 Task: Create a due date automation trigger when advanced on, on the wednesday before a card is due add fields with custom field "Resume" set to a date less than 1 days ago at 11:00 AM.
Action: Mouse moved to (1262, 99)
Screenshot: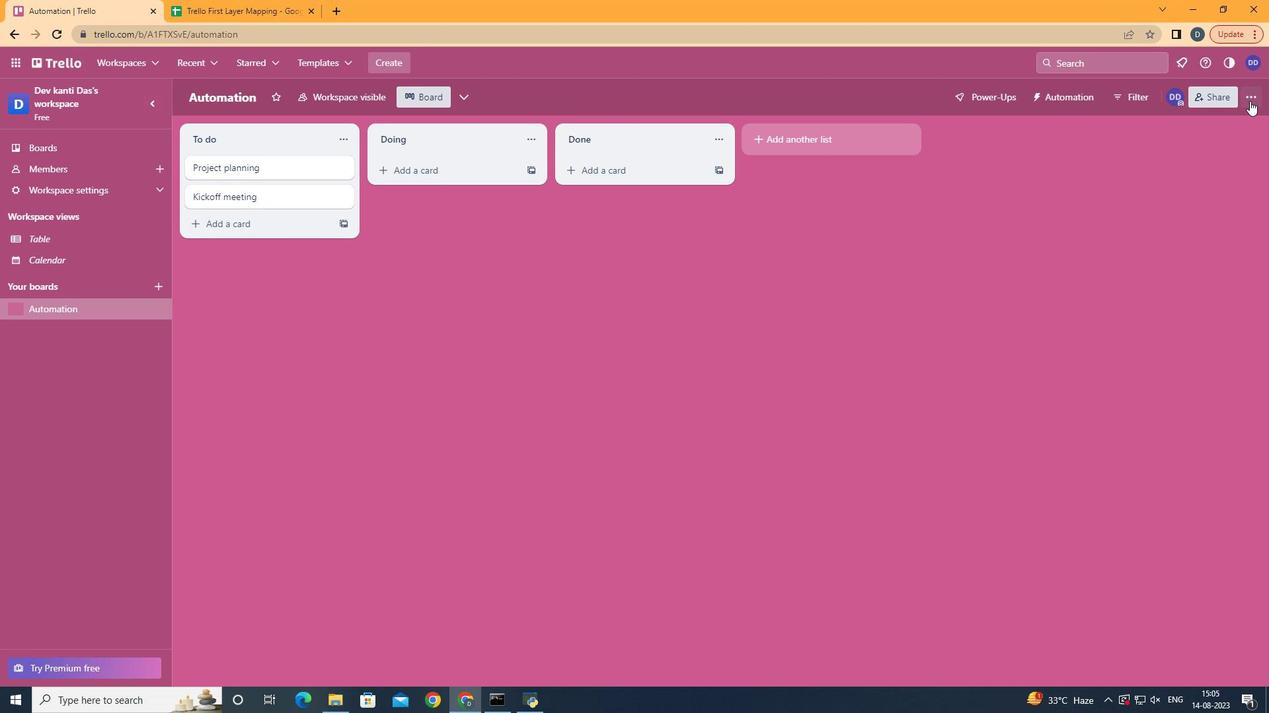 
Action: Mouse pressed left at (1262, 99)
Screenshot: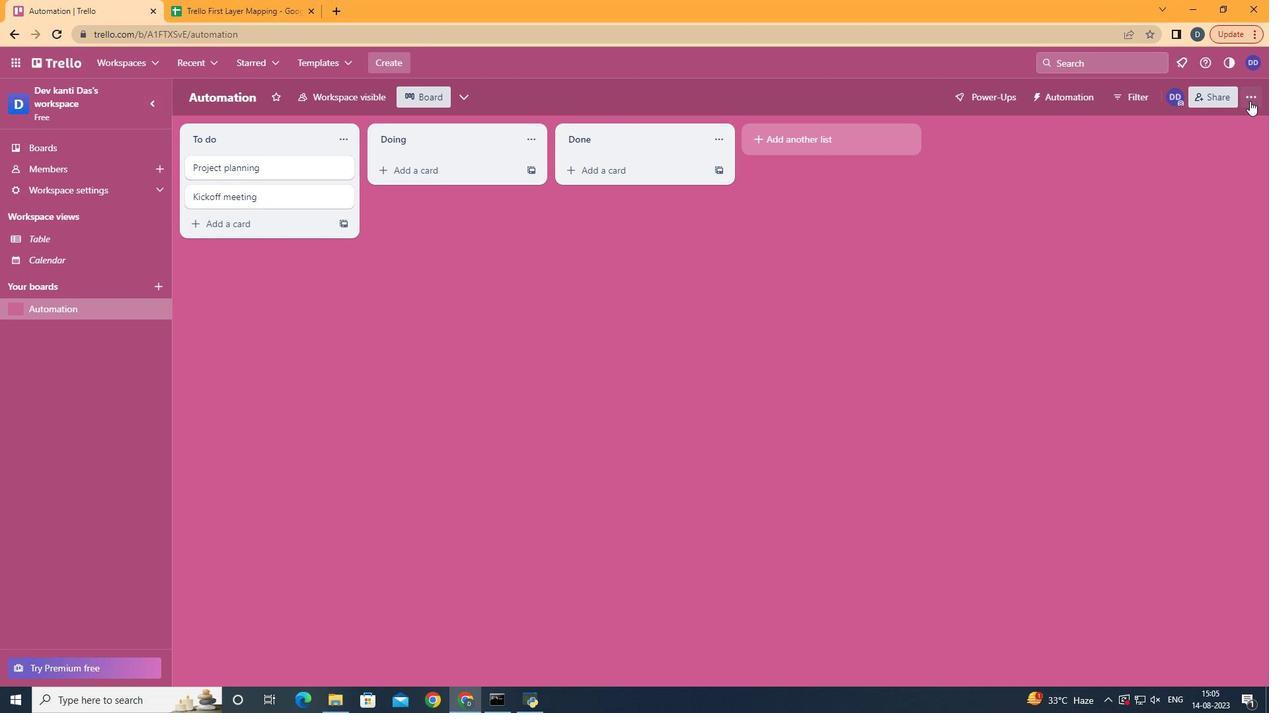 
Action: Mouse moved to (1250, 101)
Screenshot: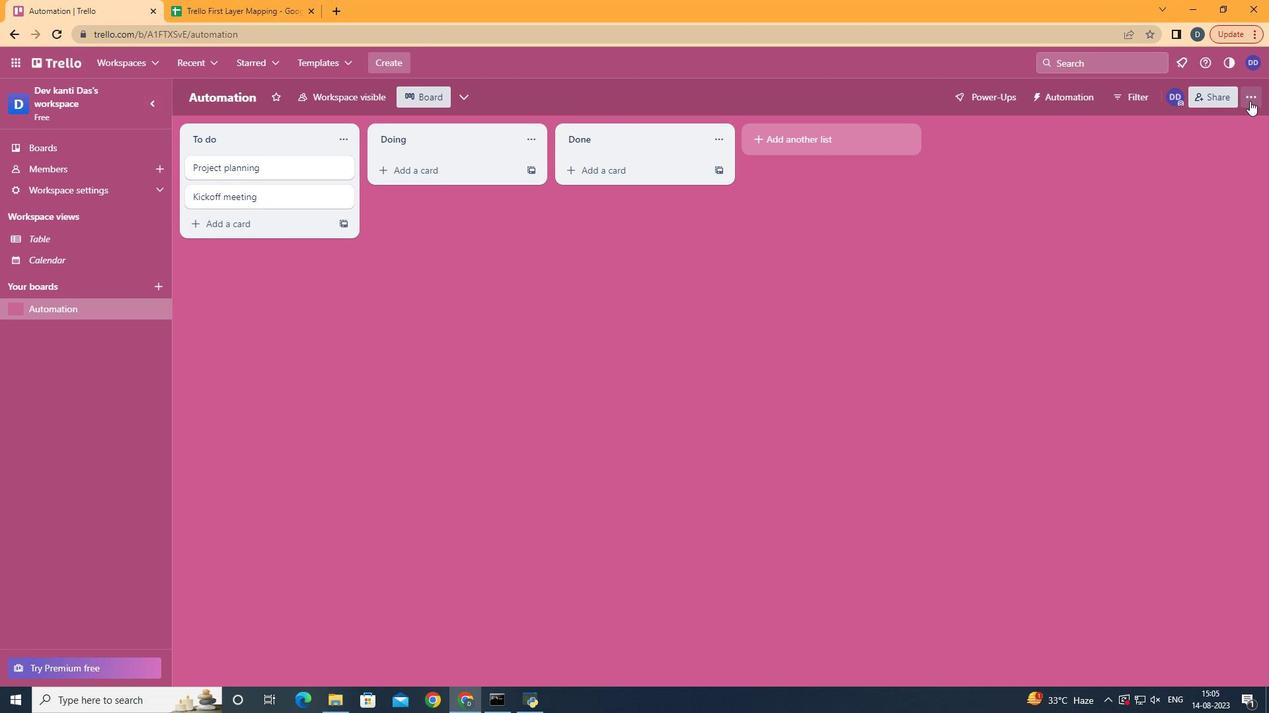 
Action: Mouse pressed left at (1250, 101)
Screenshot: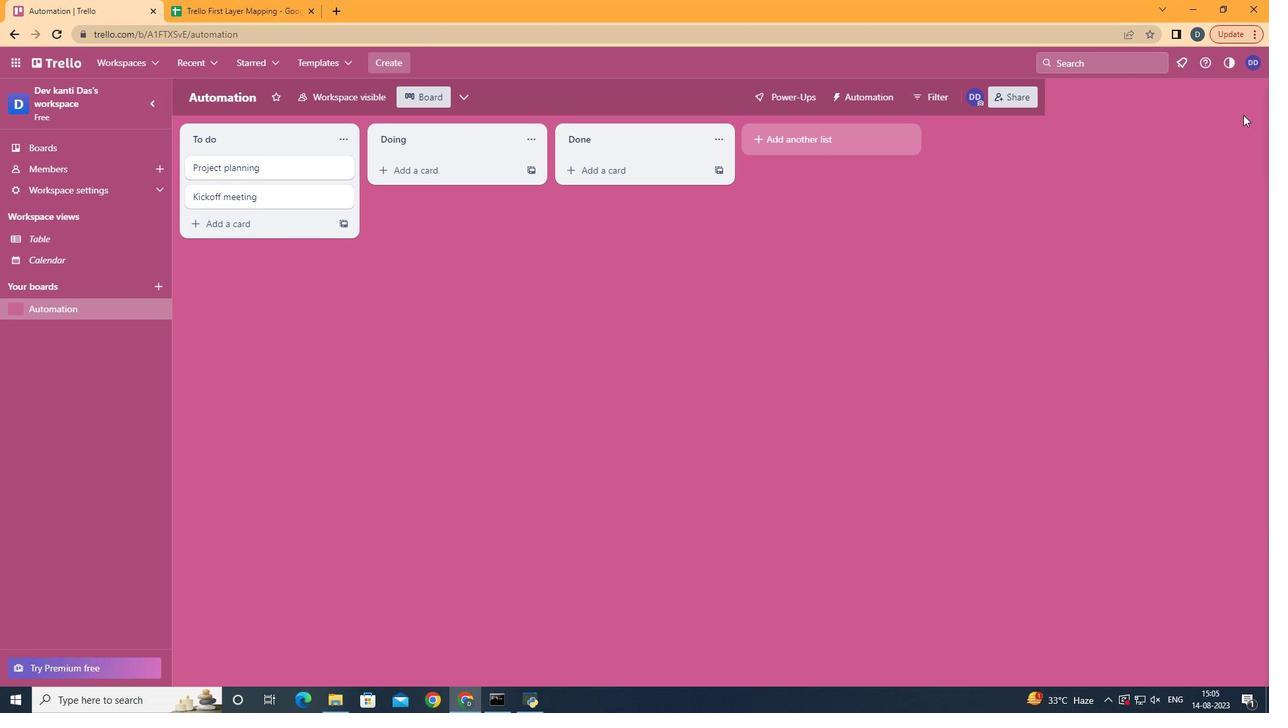 
Action: Mouse moved to (1158, 288)
Screenshot: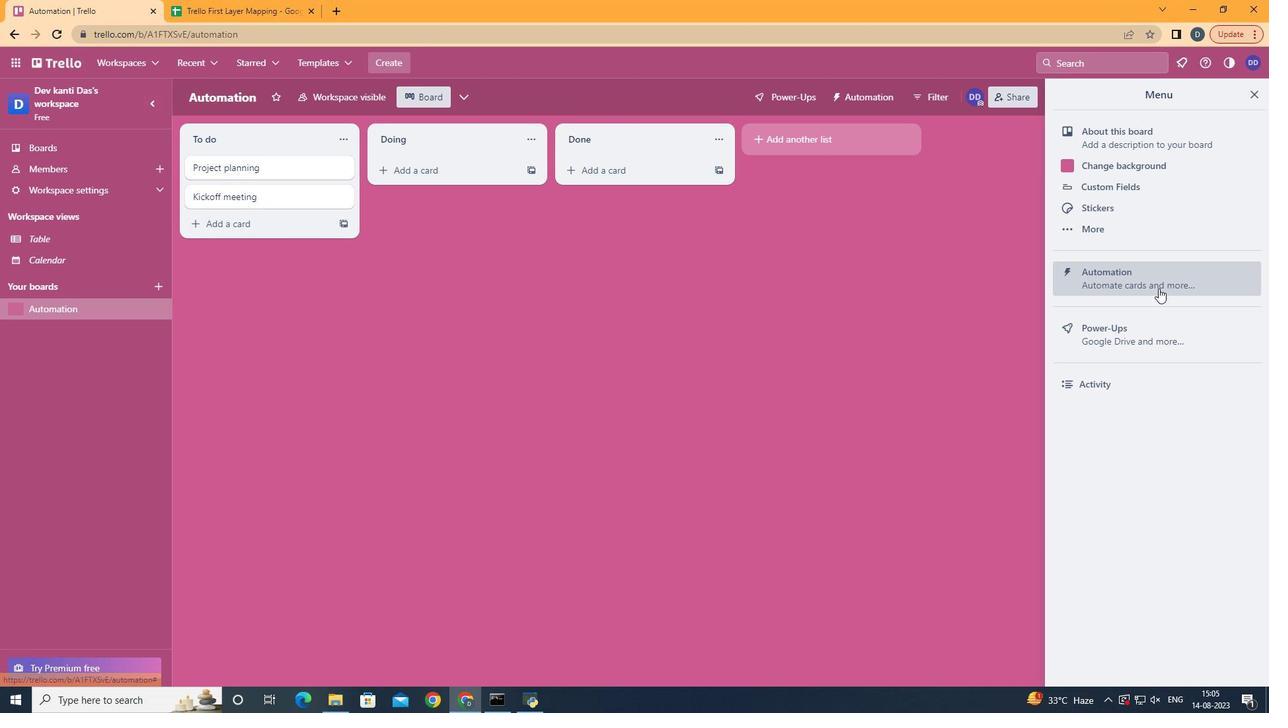 
Action: Mouse pressed left at (1158, 288)
Screenshot: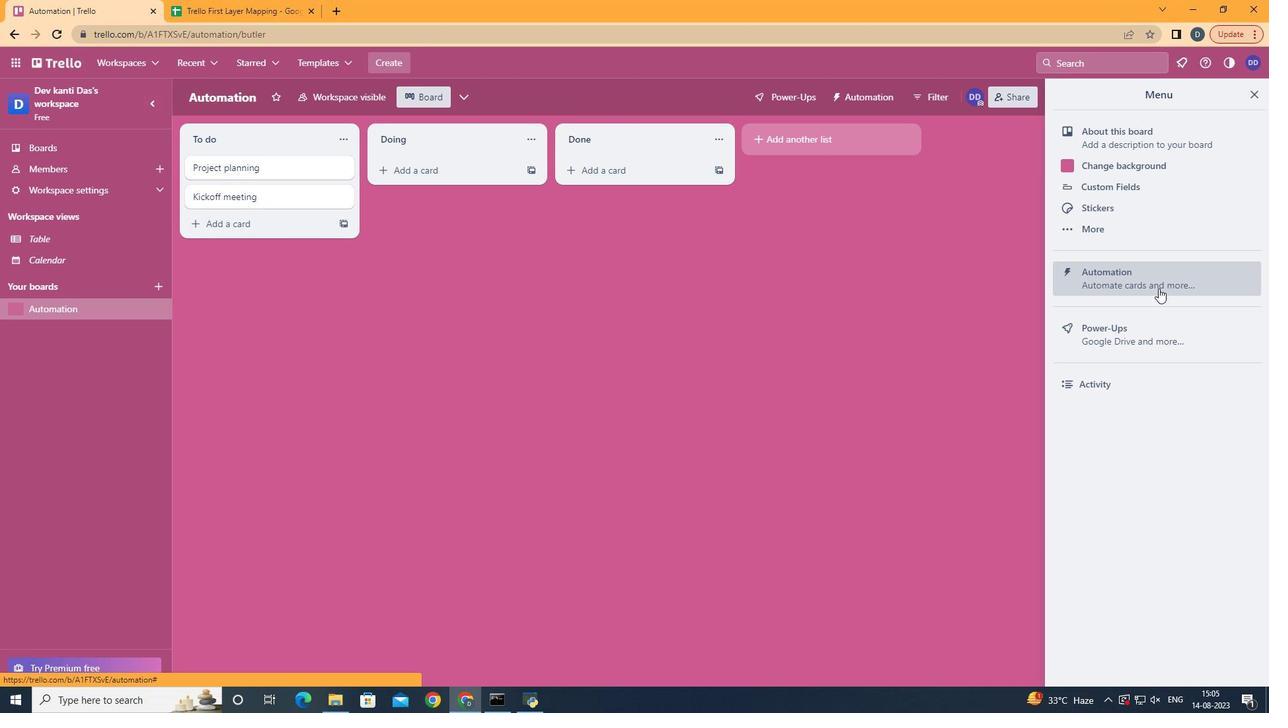 
Action: Mouse moved to (262, 263)
Screenshot: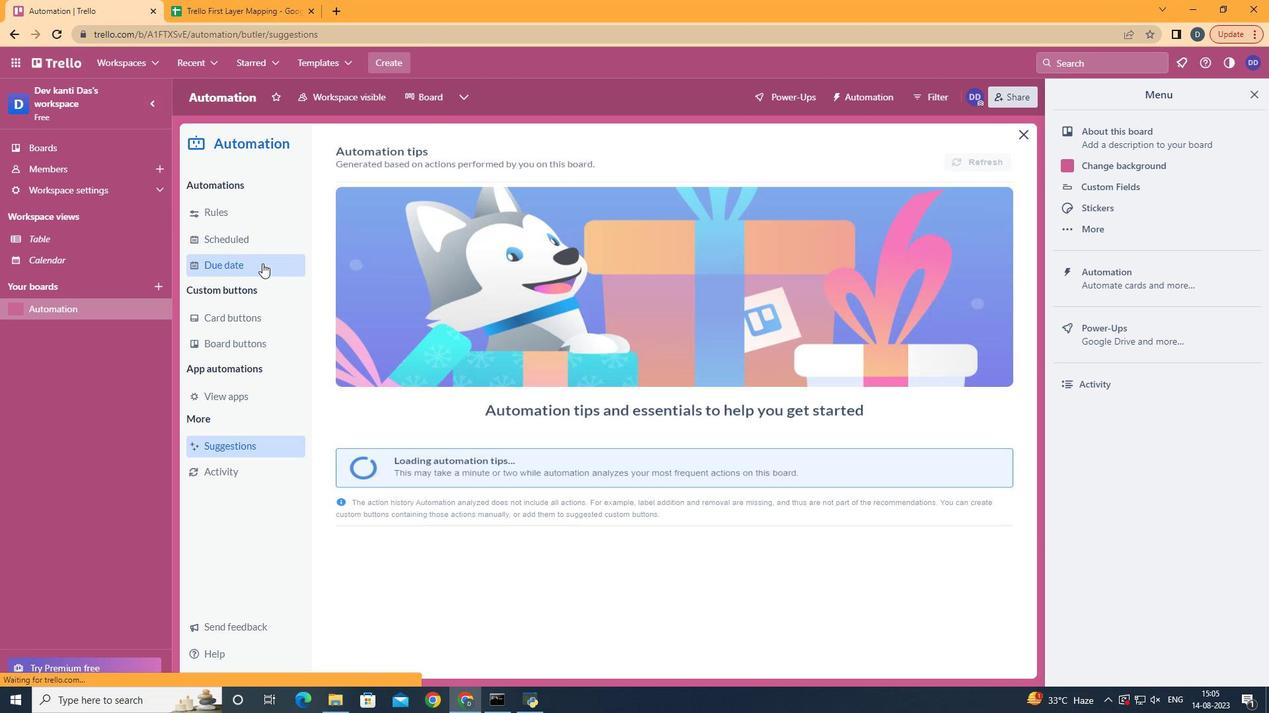 
Action: Mouse pressed left at (262, 263)
Screenshot: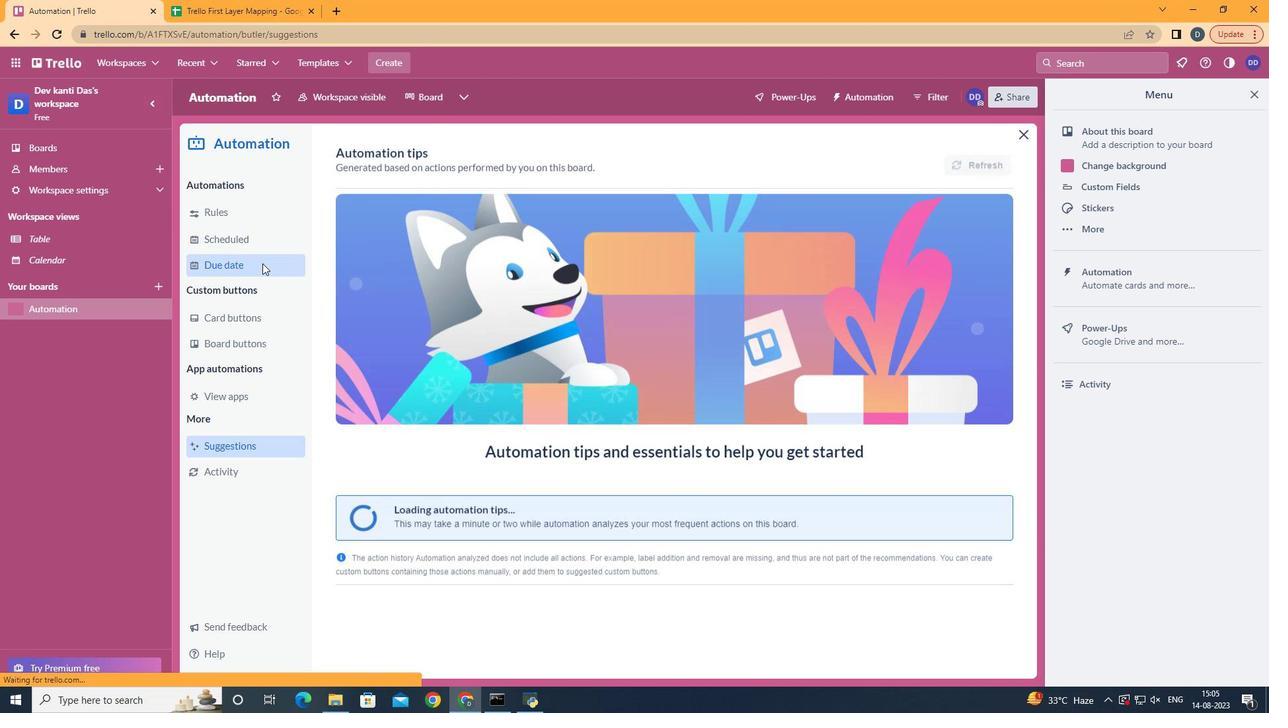 
Action: Mouse moved to (936, 164)
Screenshot: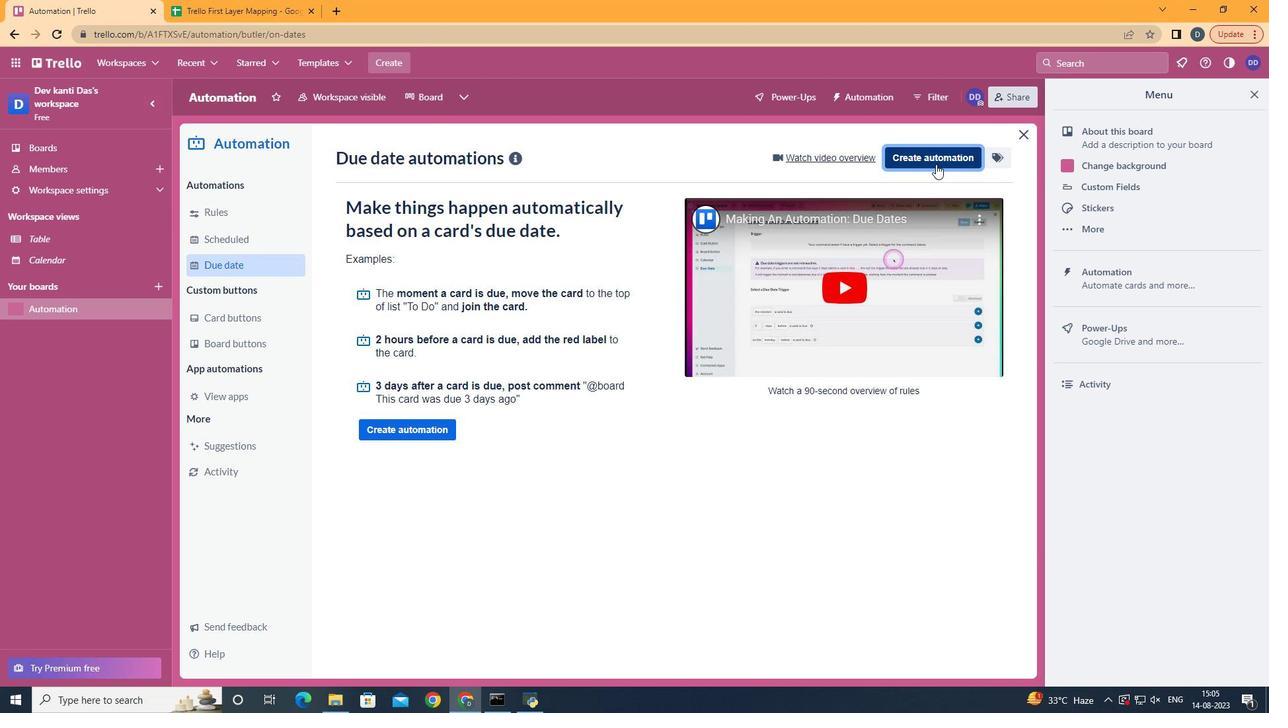 
Action: Mouse pressed left at (936, 164)
Screenshot: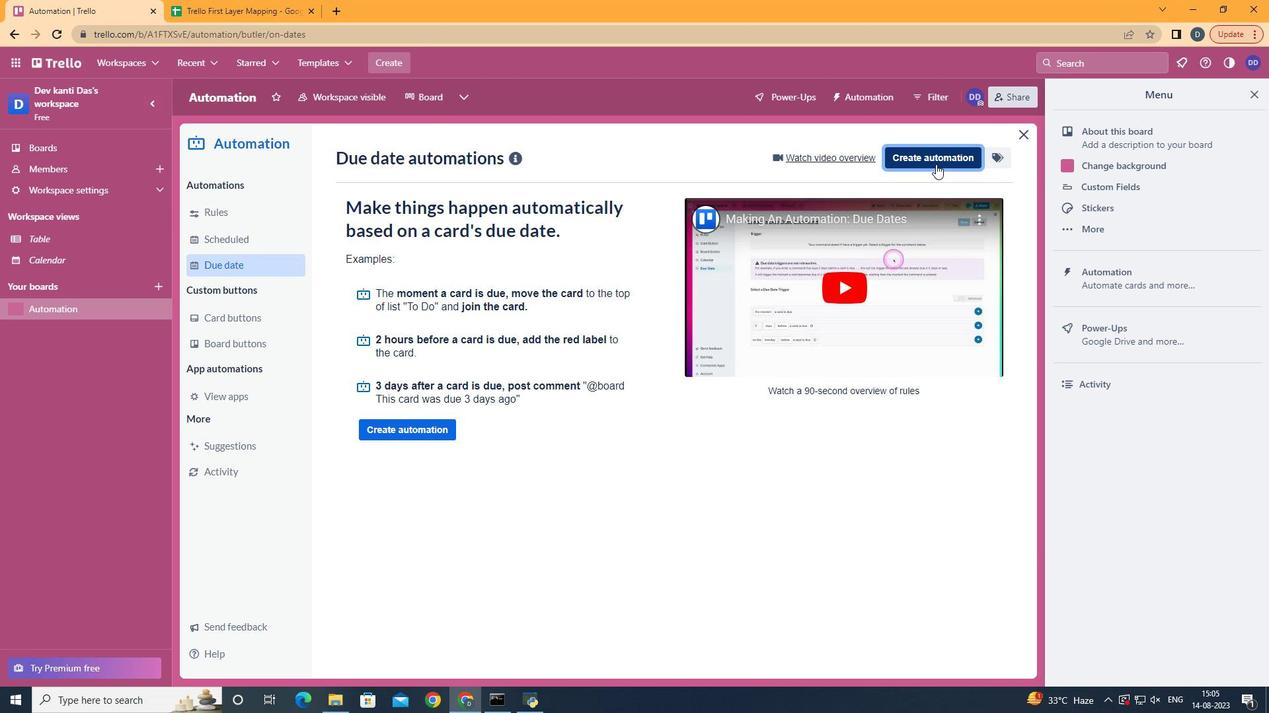 
Action: Mouse moved to (674, 282)
Screenshot: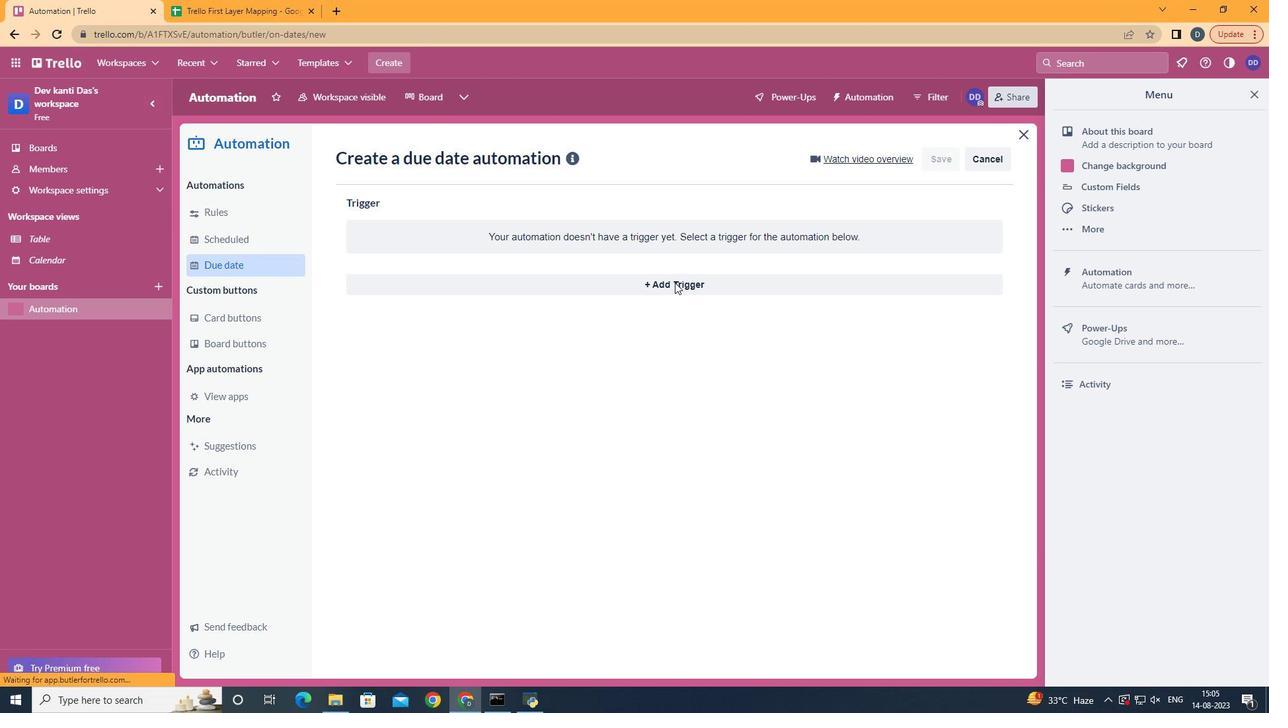 
Action: Mouse pressed left at (674, 282)
Screenshot: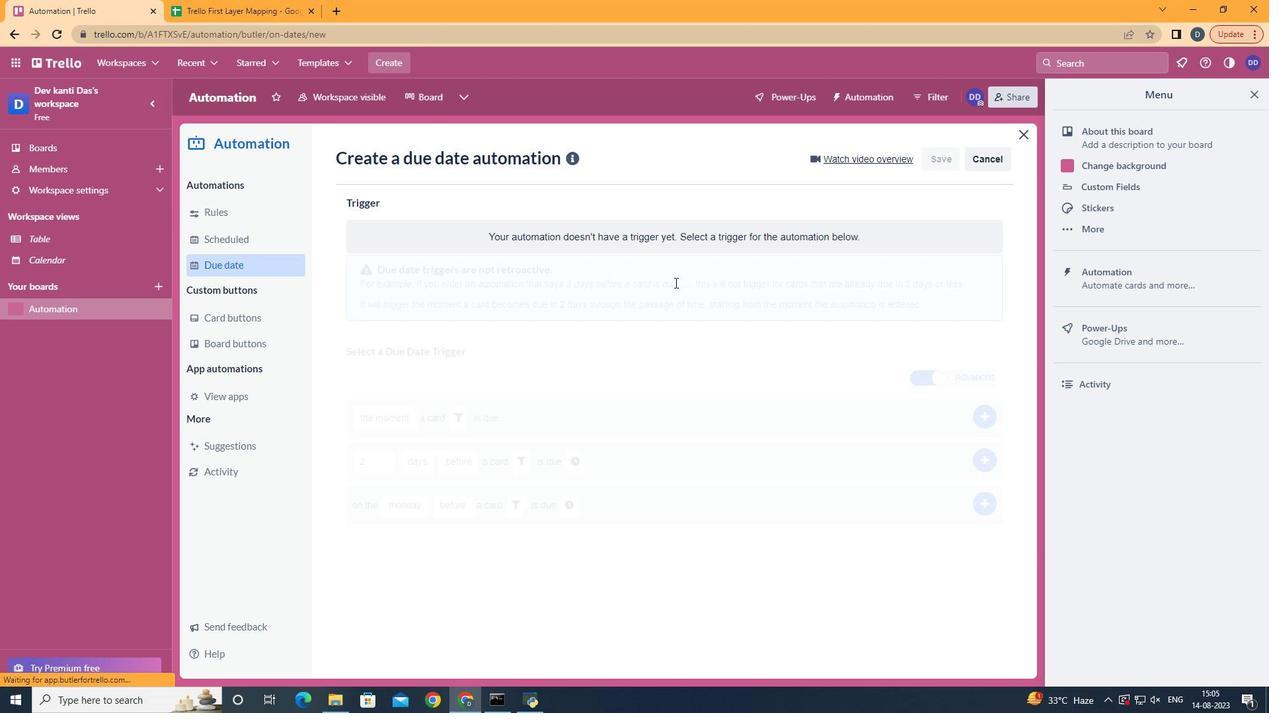 
Action: Mouse moved to (451, 395)
Screenshot: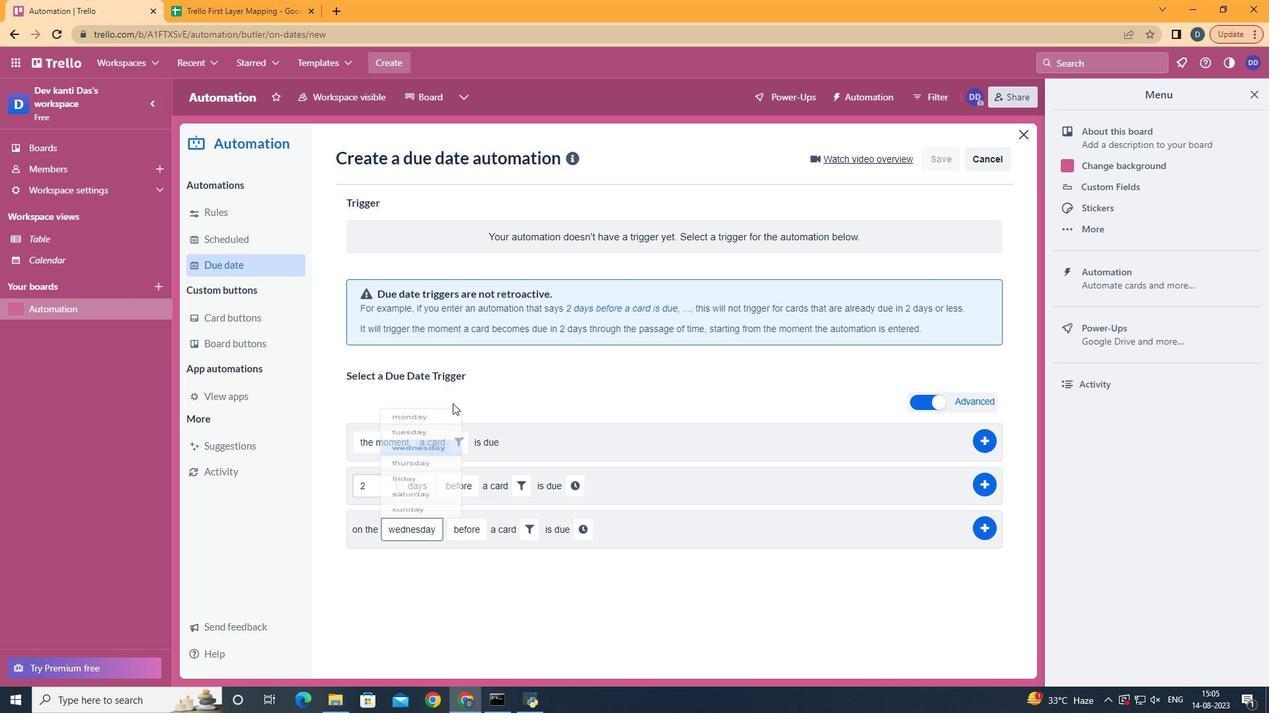 
Action: Mouse pressed left at (451, 395)
Screenshot: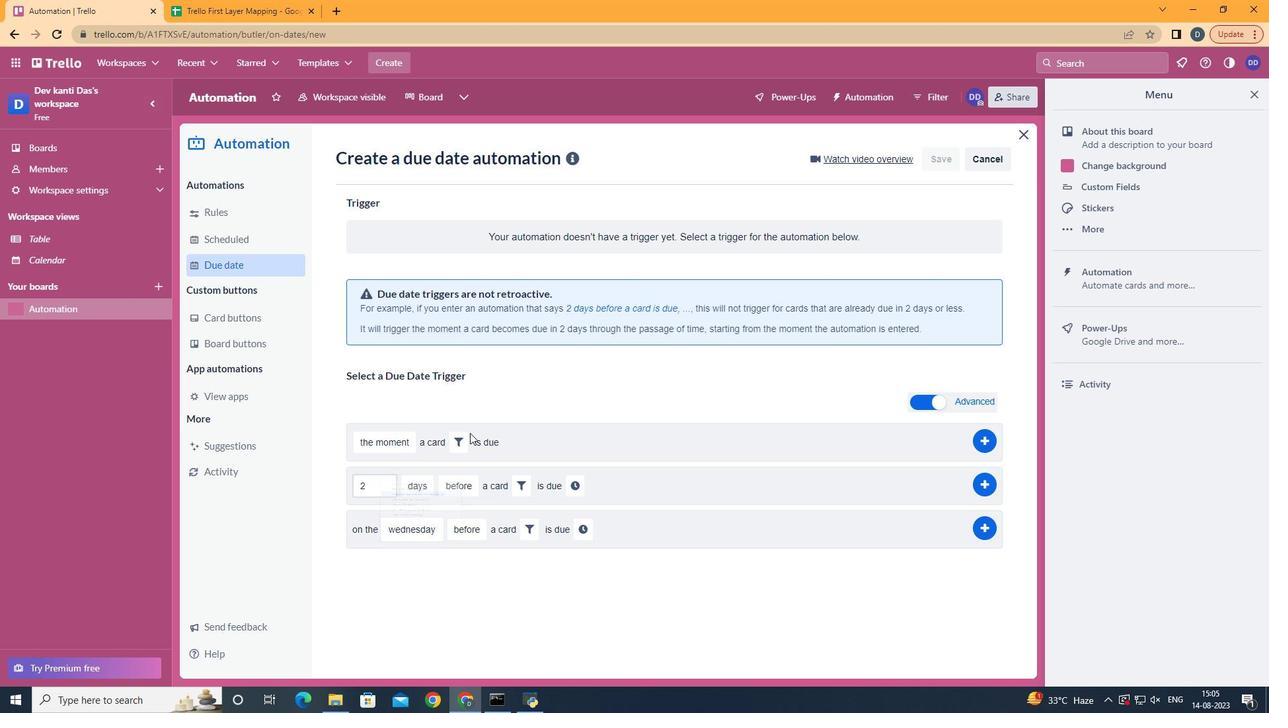 
Action: Mouse moved to (523, 524)
Screenshot: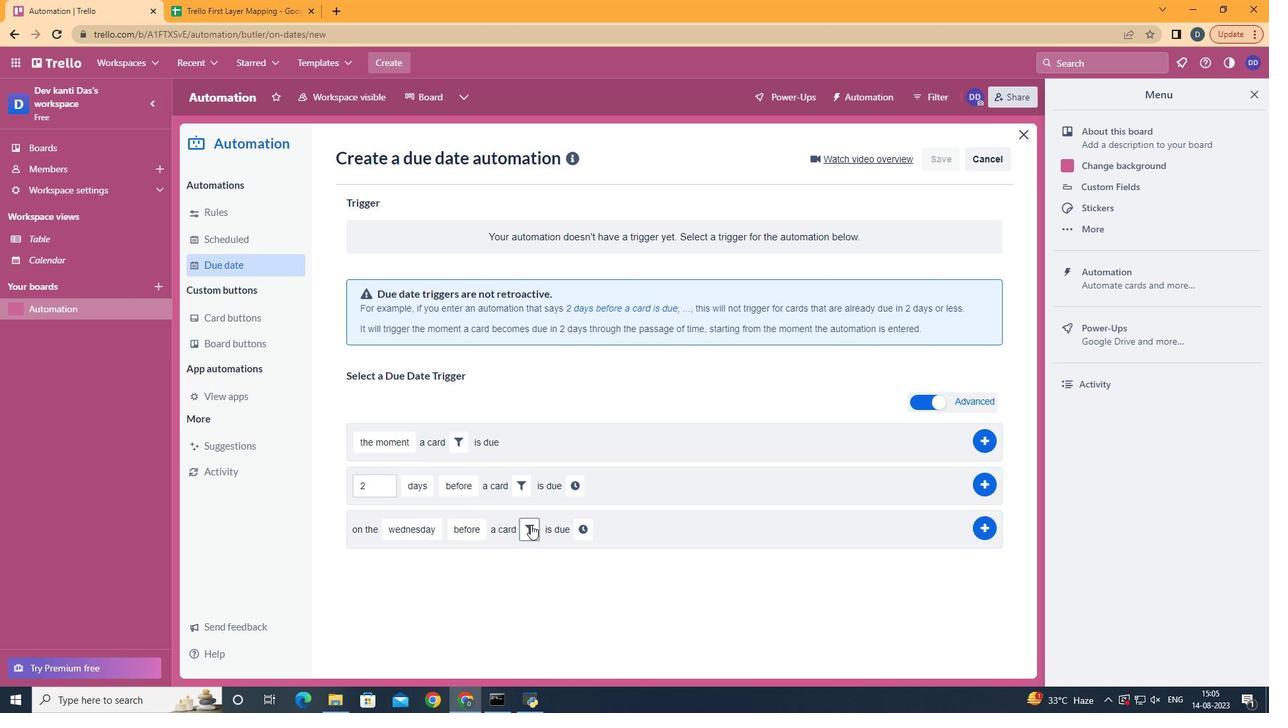 
Action: Mouse pressed left at (523, 524)
Screenshot: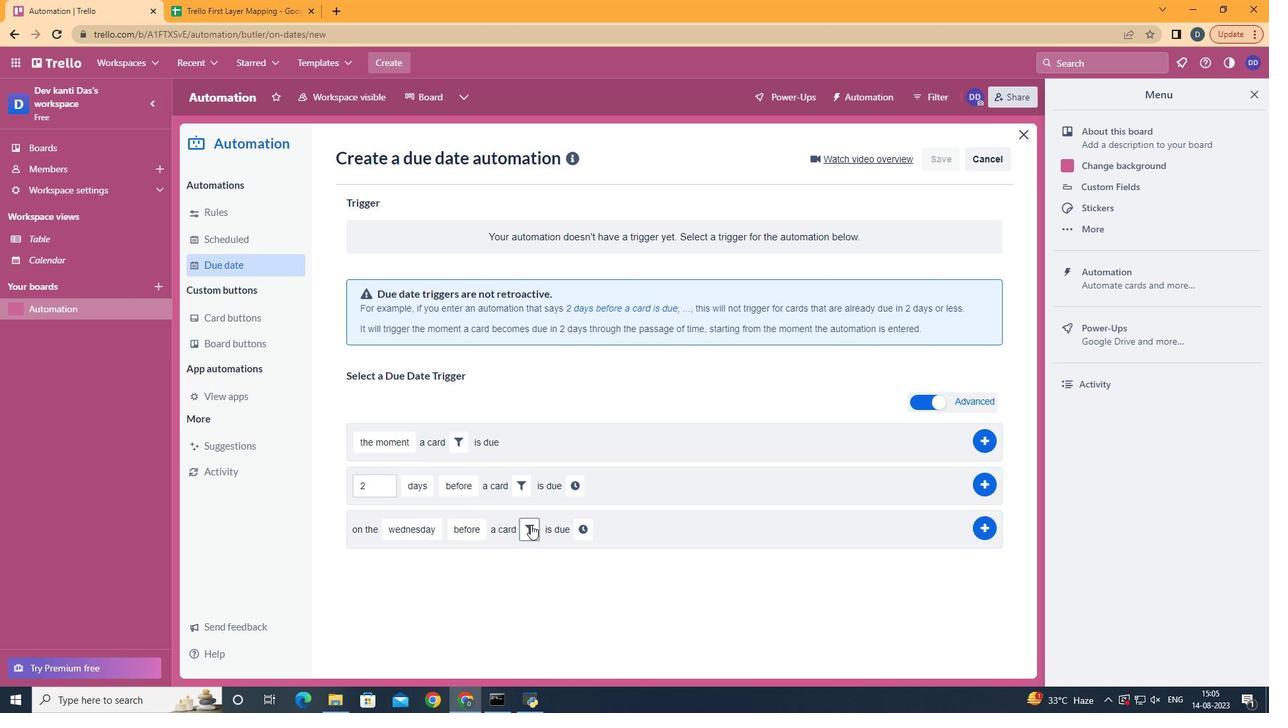 
Action: Mouse moved to (736, 575)
Screenshot: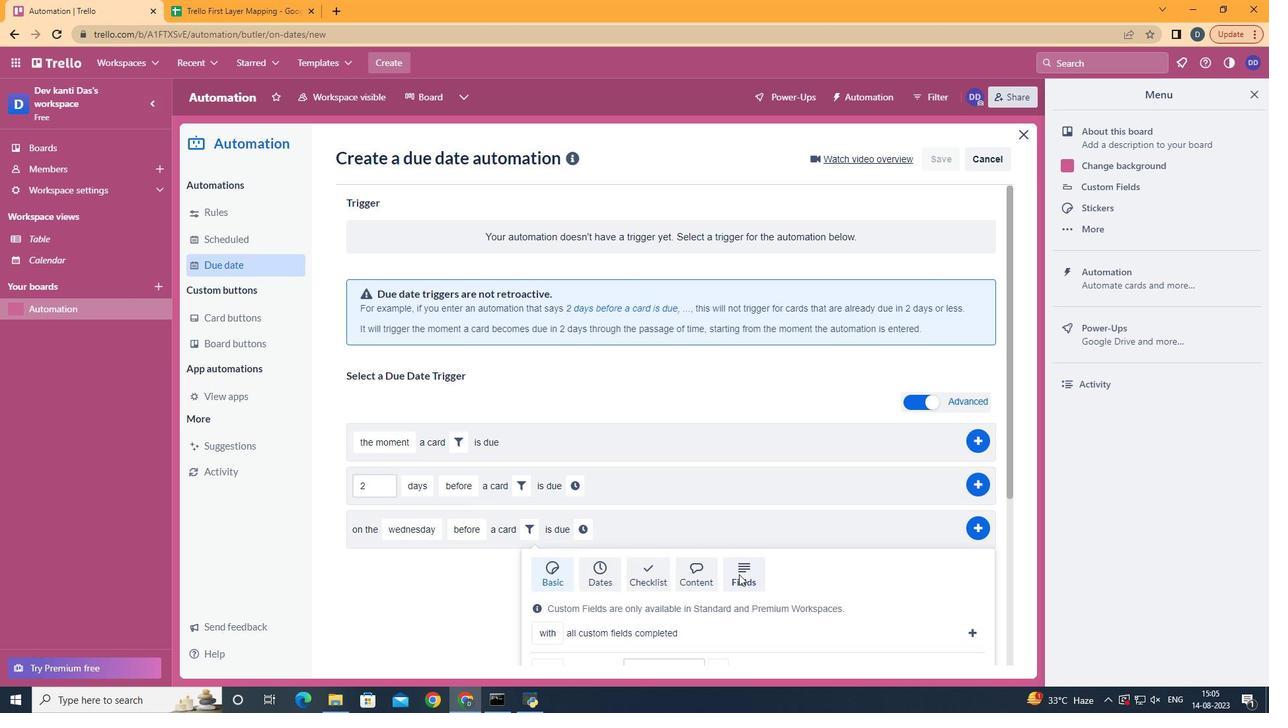
Action: Mouse pressed left at (736, 575)
Screenshot: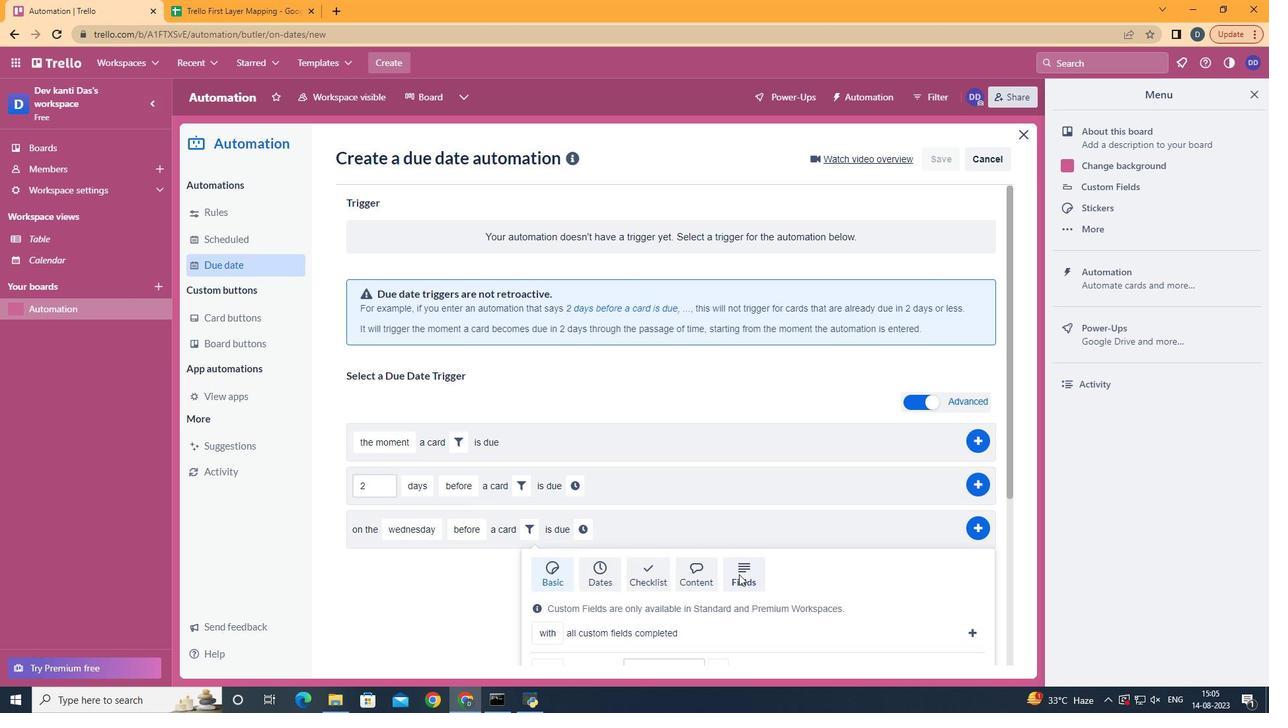 
Action: Mouse moved to (739, 575)
Screenshot: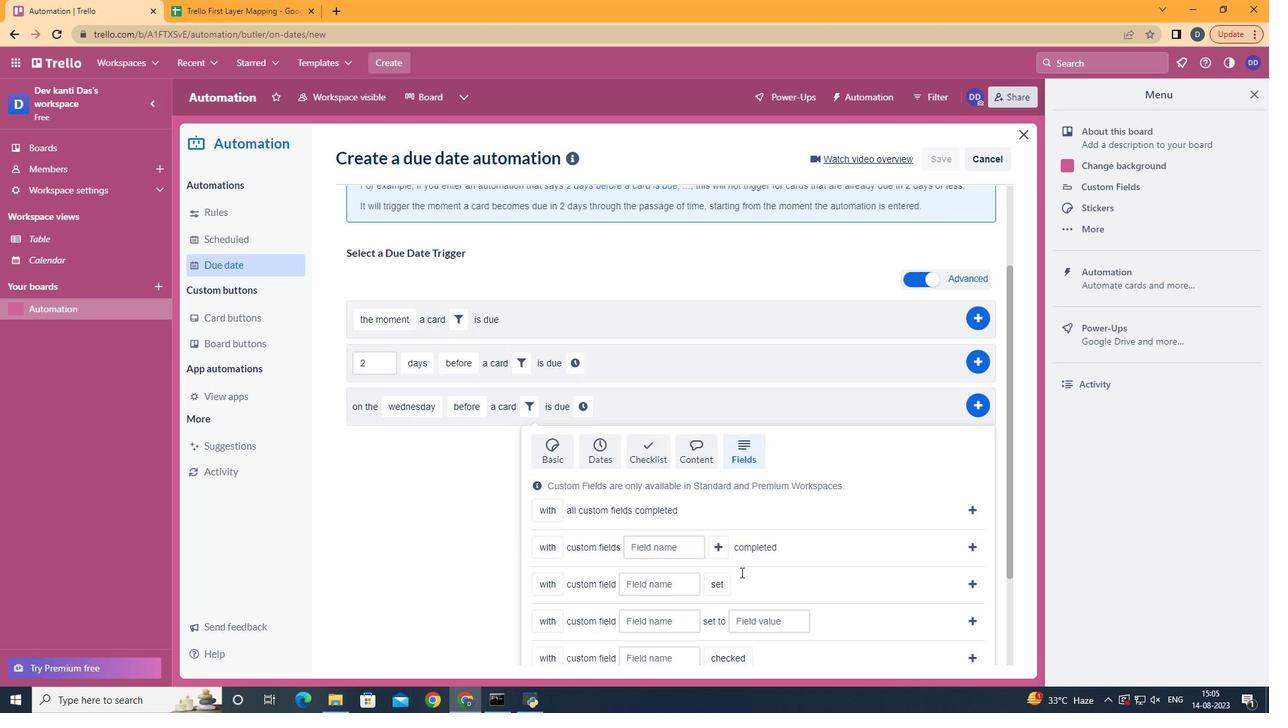 
Action: Mouse scrolled (739, 574) with delta (0, 0)
Screenshot: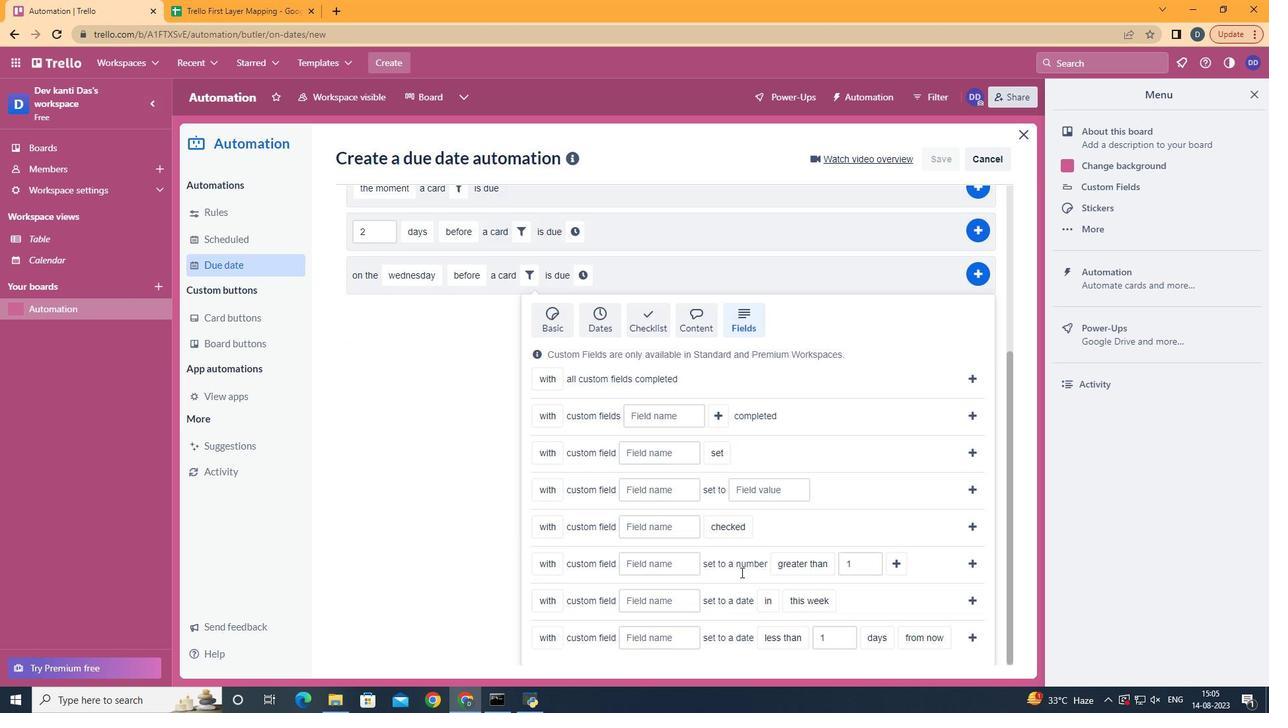 
Action: Mouse scrolled (739, 574) with delta (0, 0)
Screenshot: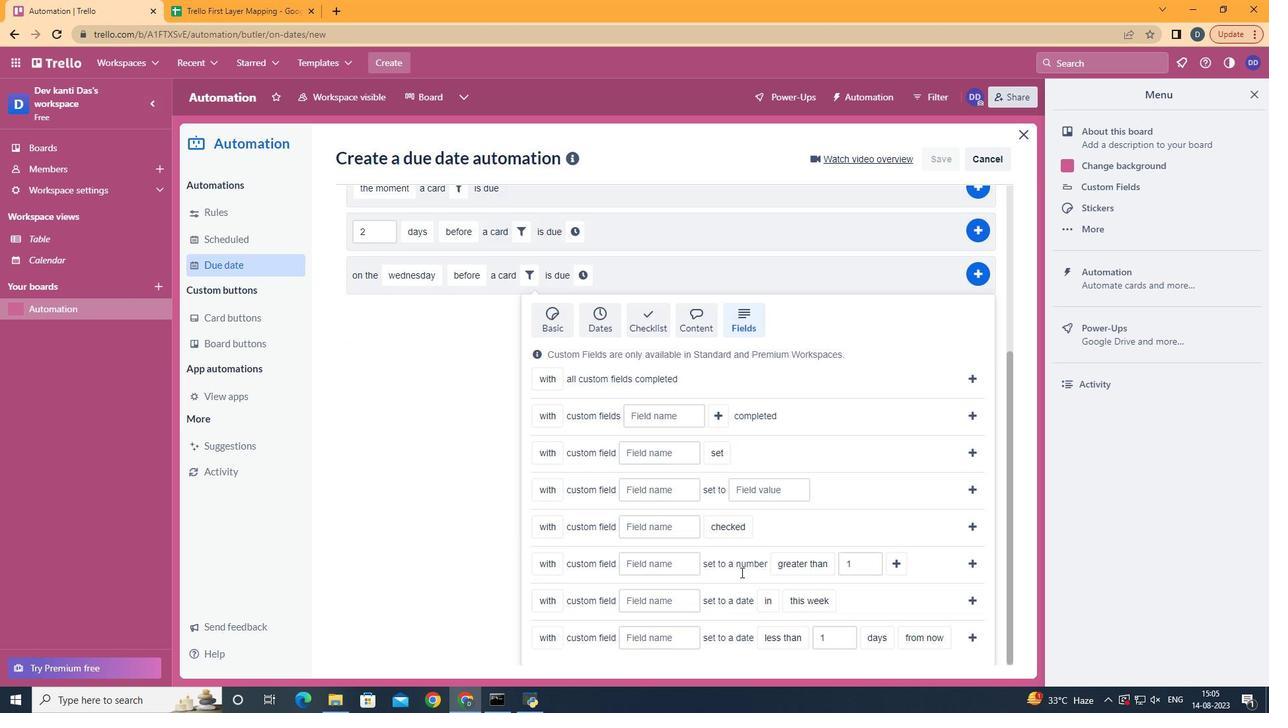 
Action: Mouse scrolled (739, 574) with delta (0, 0)
Screenshot: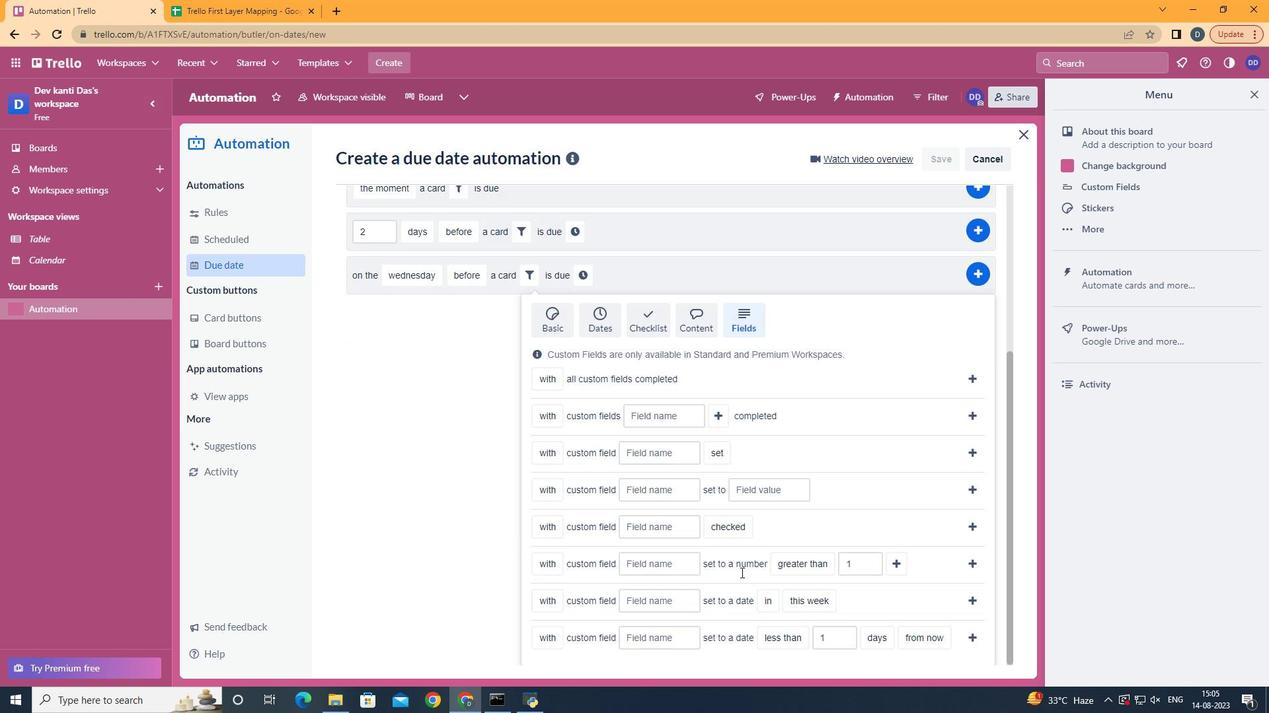 
Action: Mouse scrolled (739, 574) with delta (0, 0)
Screenshot: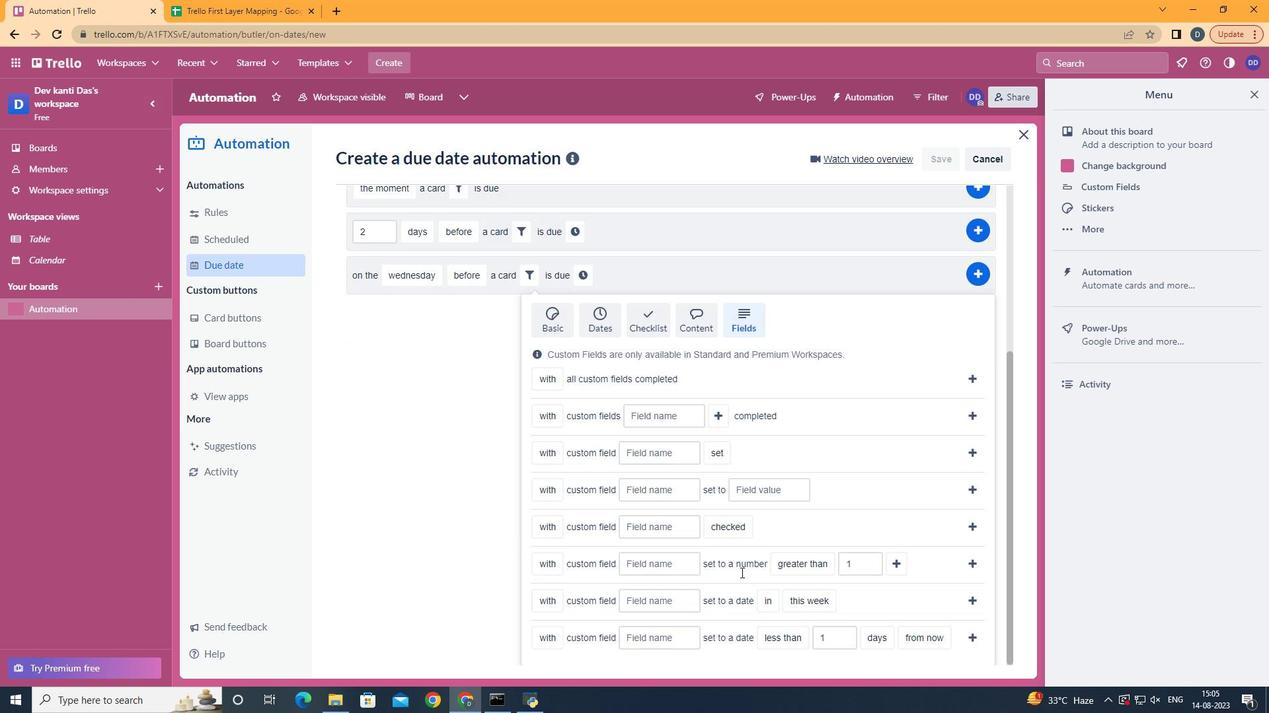 
Action: Mouse moved to (741, 573)
Screenshot: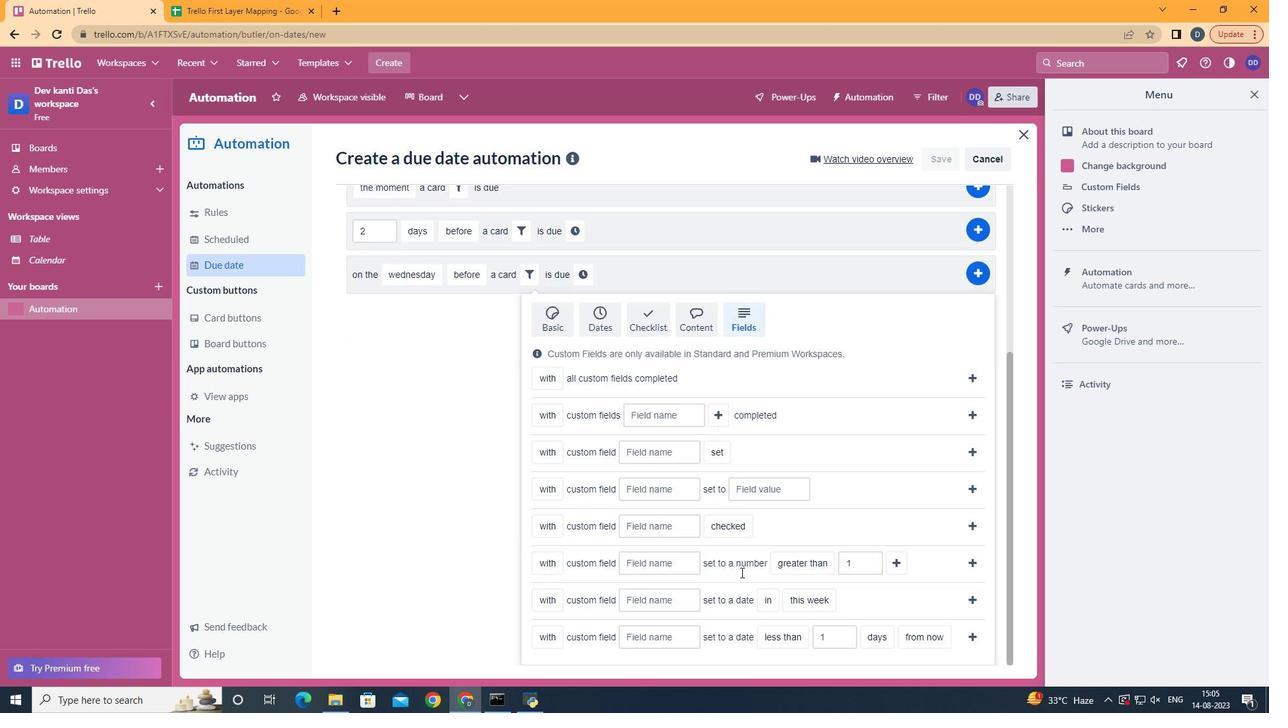 
Action: Mouse scrolled (741, 572) with delta (0, 0)
Screenshot: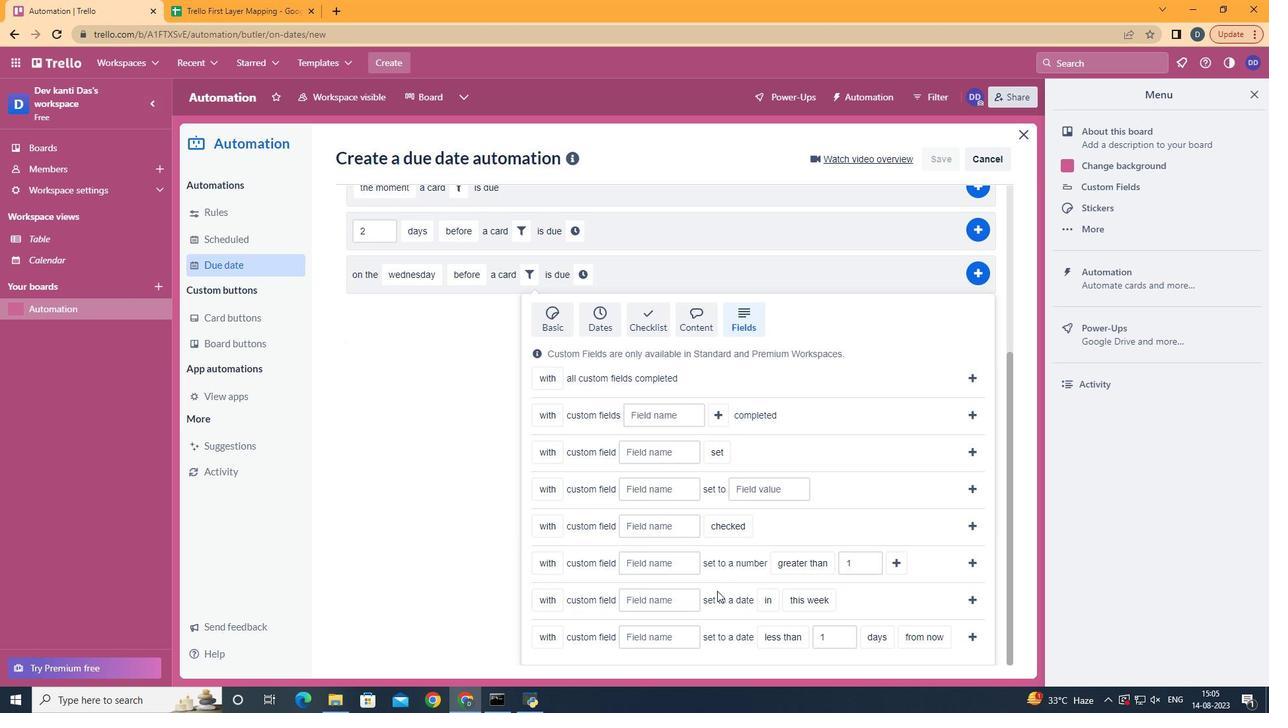 
Action: Mouse scrolled (741, 572) with delta (0, 0)
Screenshot: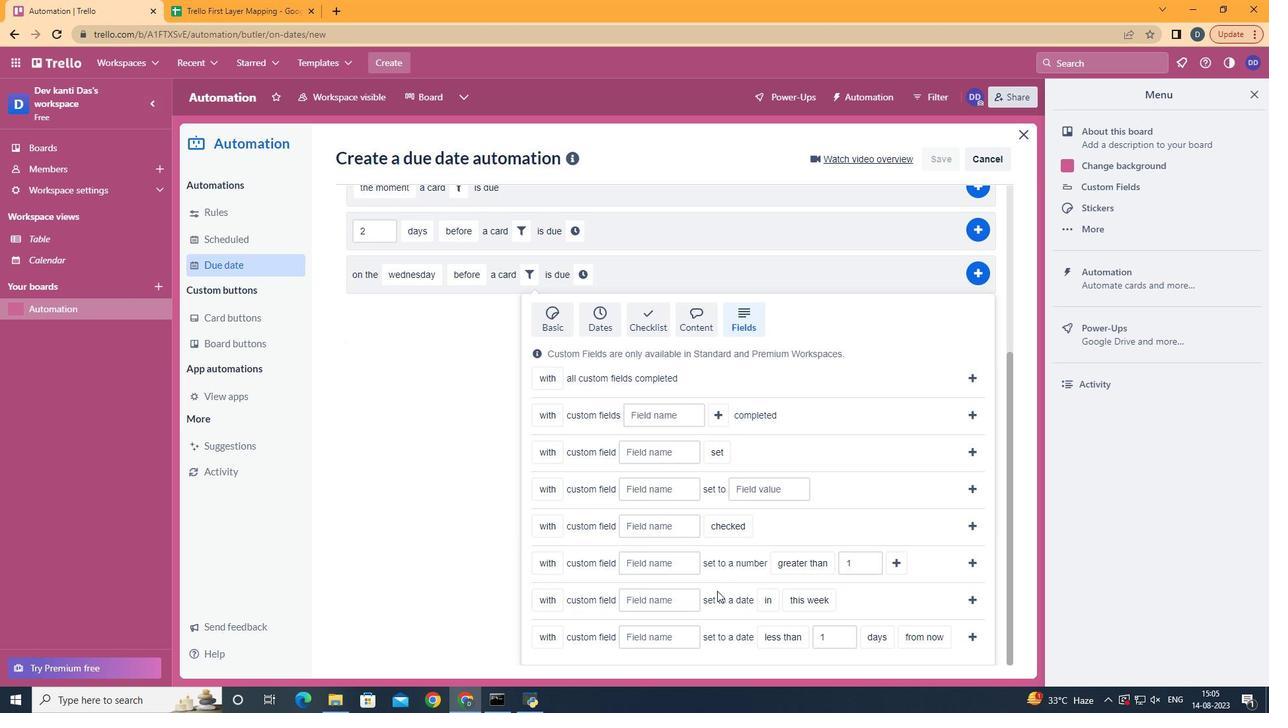 
Action: Mouse scrolled (741, 572) with delta (0, 0)
Screenshot: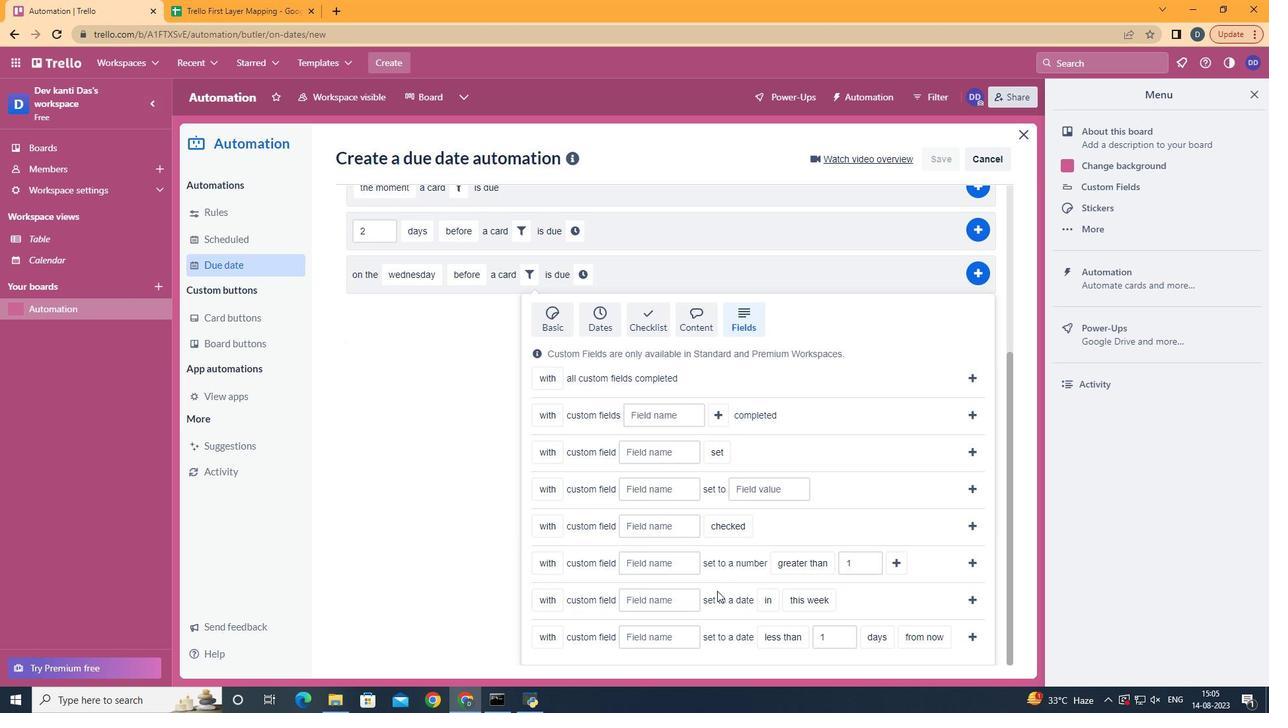 
Action: Mouse scrolled (741, 572) with delta (0, 0)
Screenshot: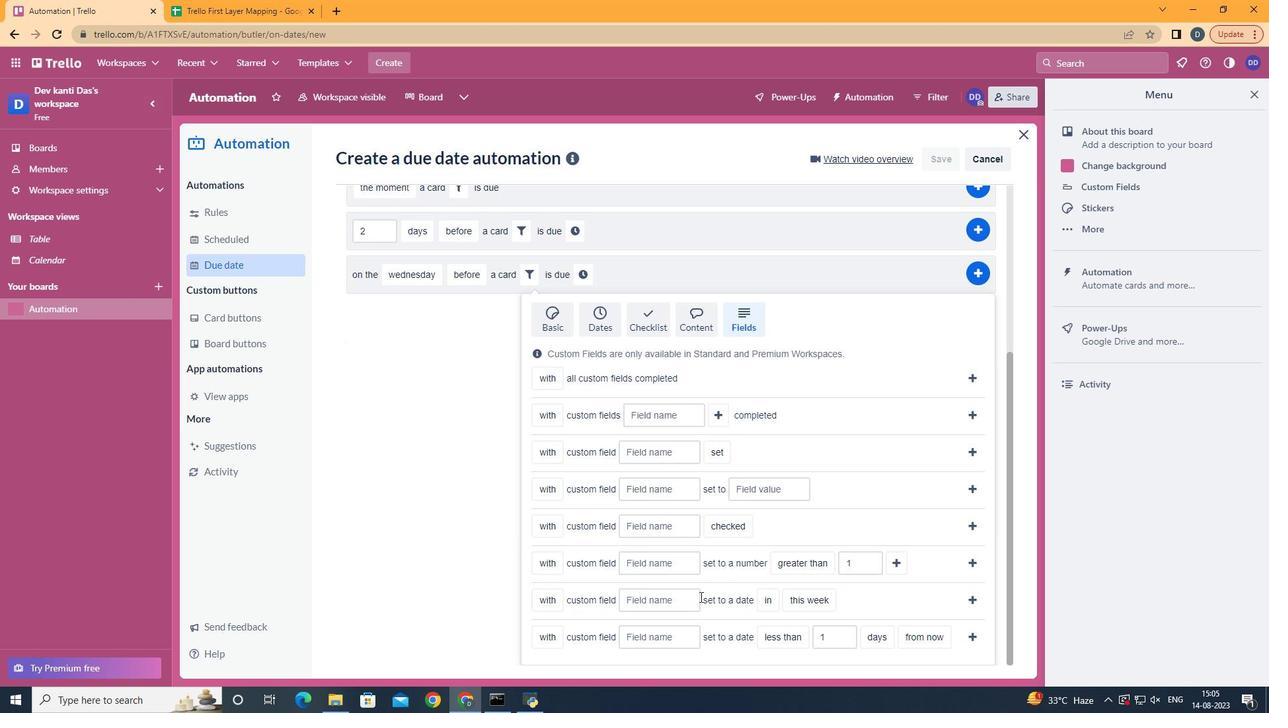 
Action: Mouse scrolled (741, 572) with delta (0, 0)
Screenshot: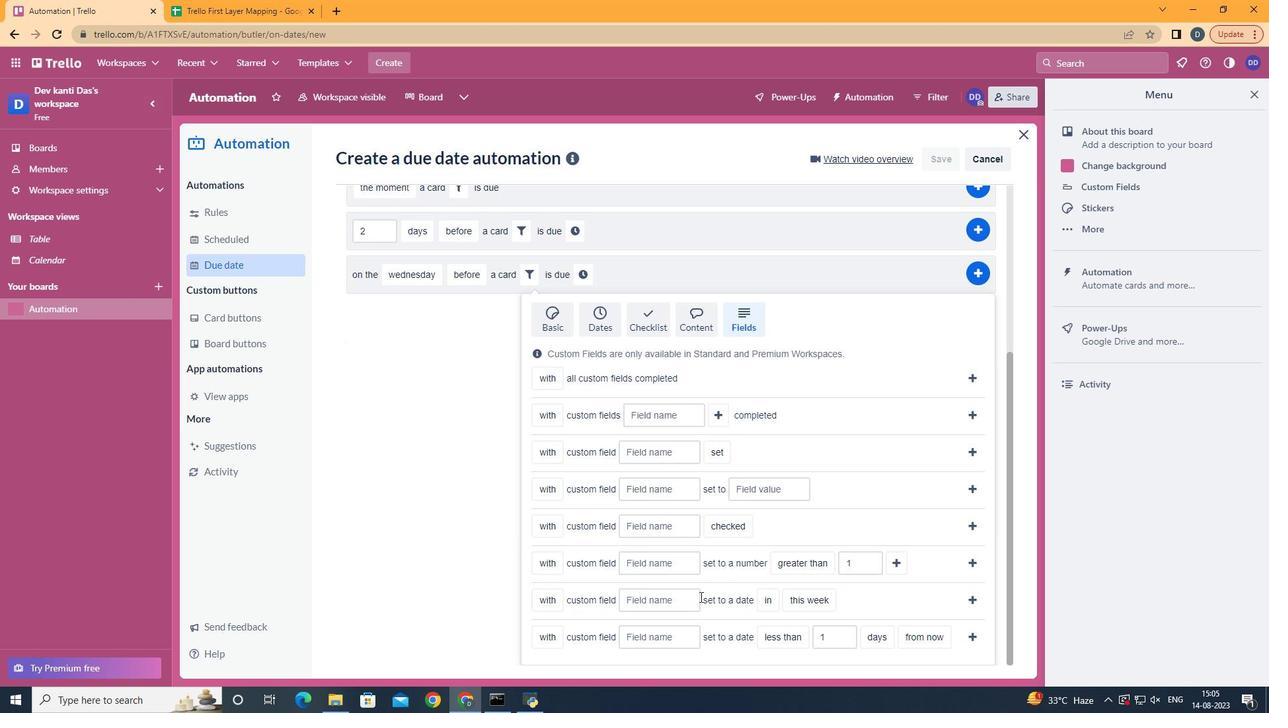 
Action: Mouse moved to (655, 640)
Screenshot: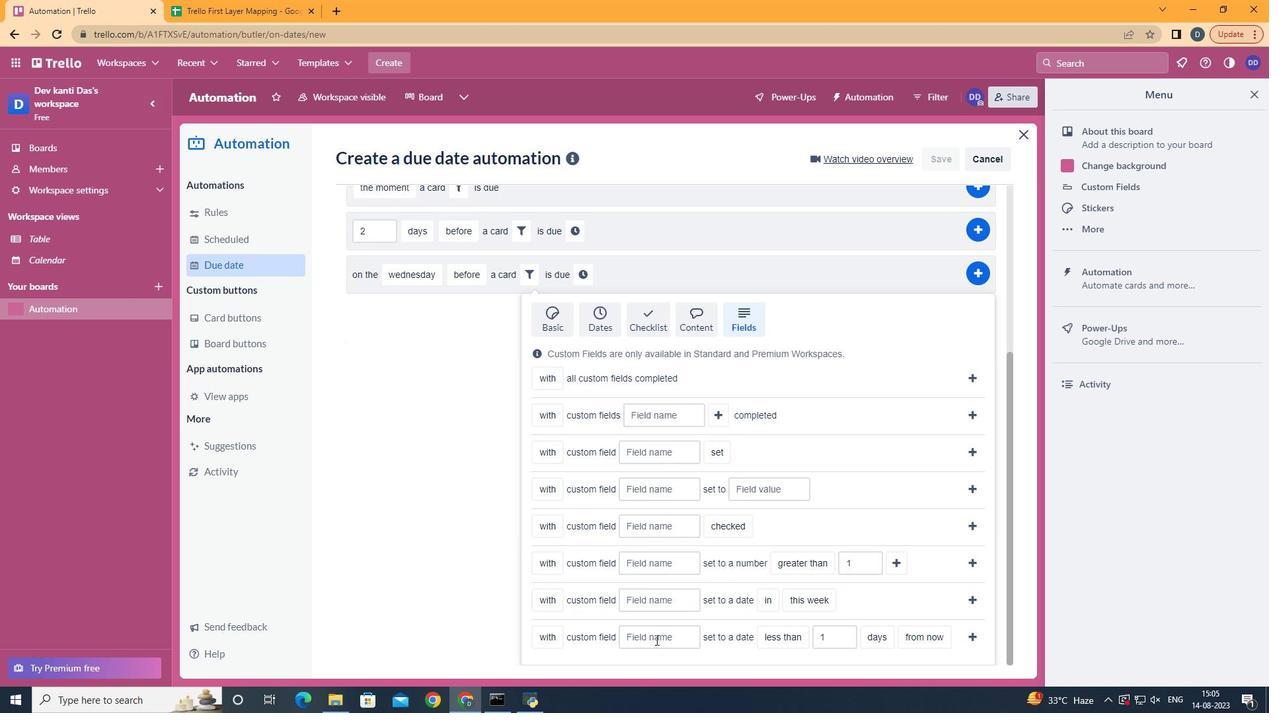 
Action: Mouse pressed left at (655, 640)
Screenshot: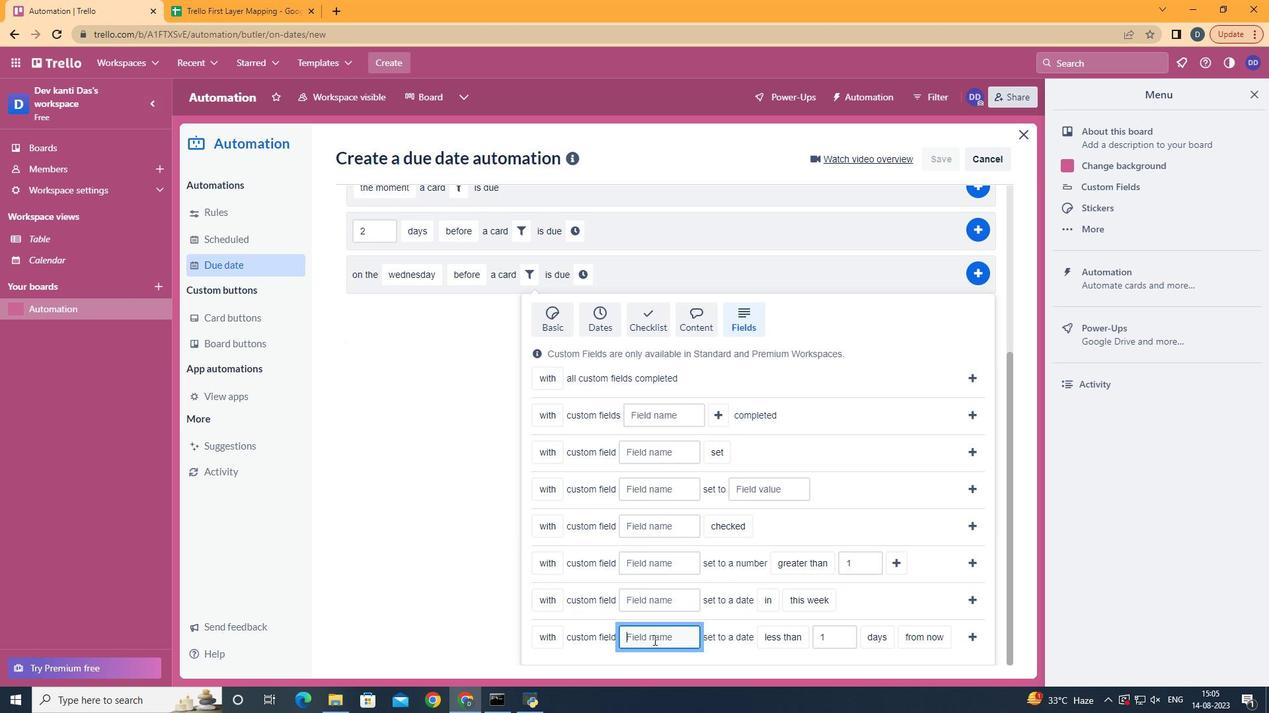 
Action: Mouse moved to (653, 640)
Screenshot: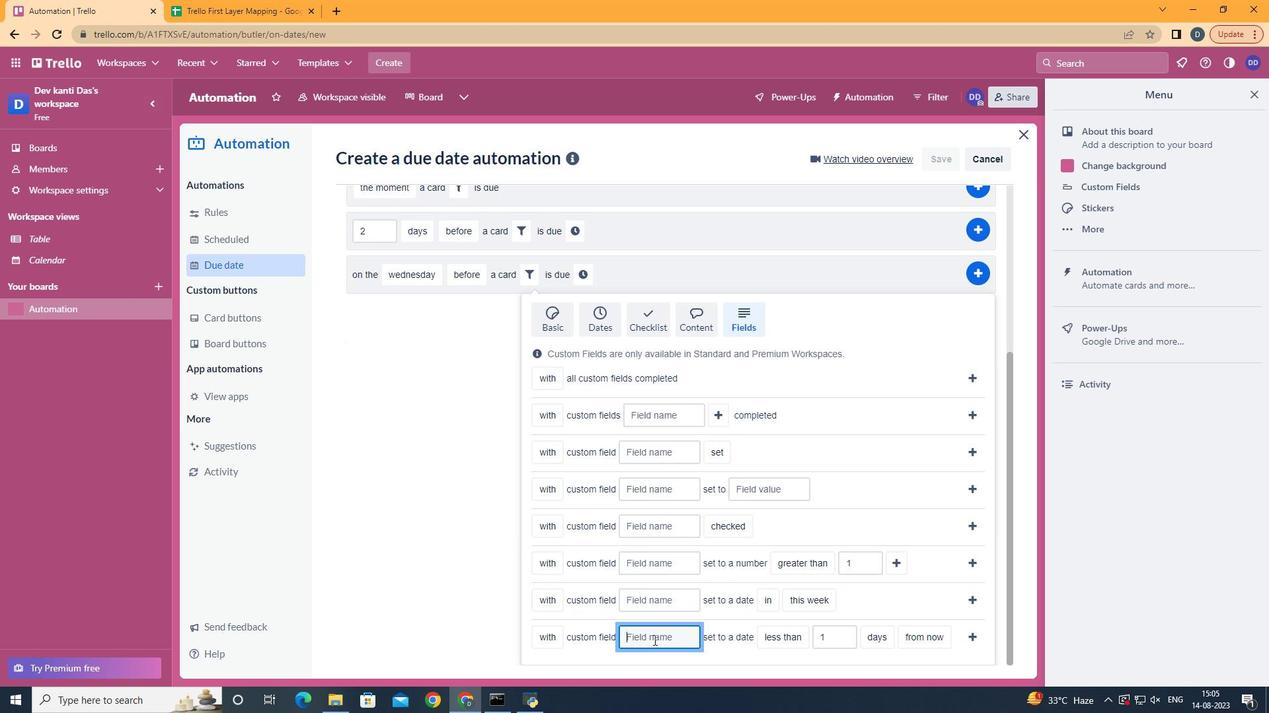 
Action: Key pressed <Key.shift><Key.shift>Resume
Screenshot: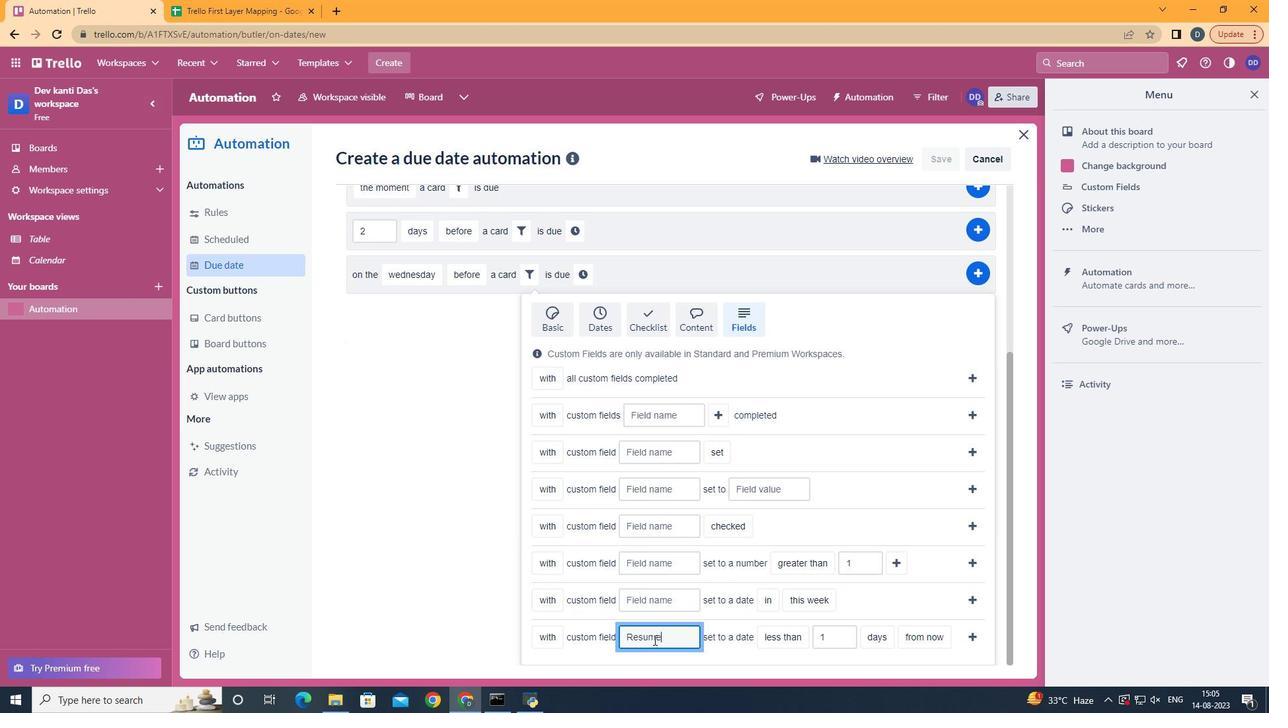 
Action: Mouse moved to (930, 618)
Screenshot: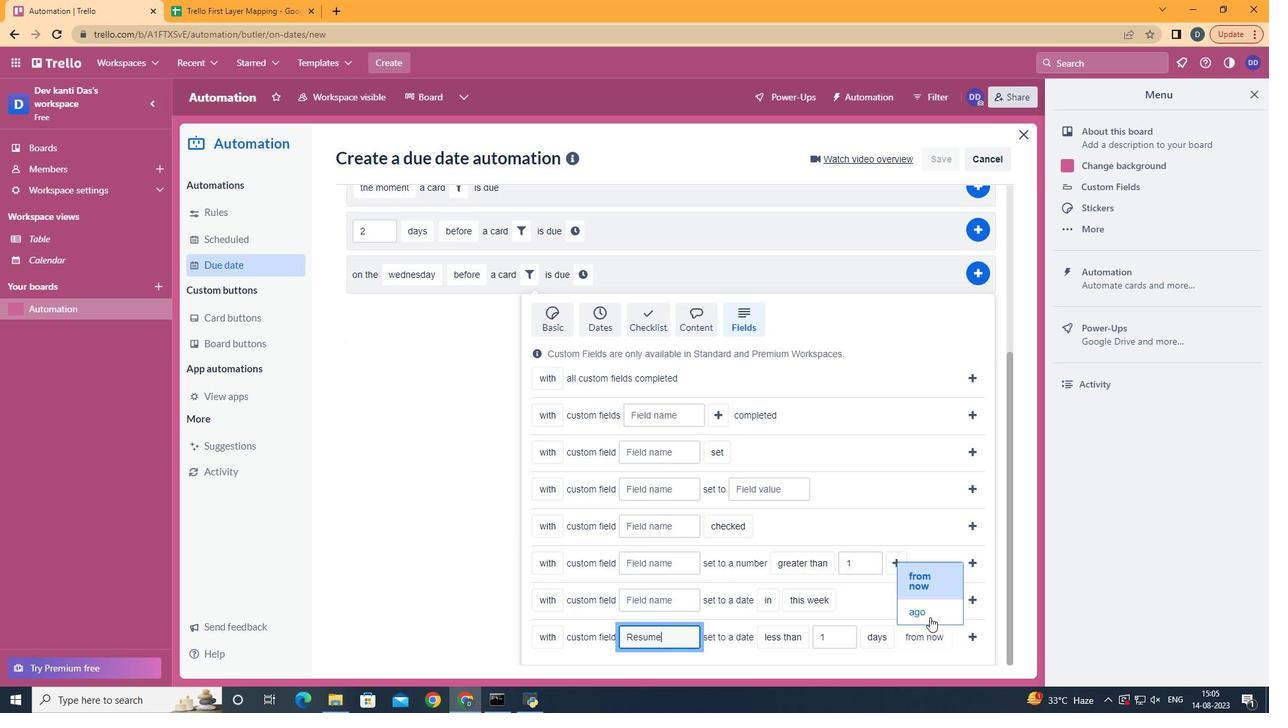 
Action: Mouse pressed left at (930, 618)
Screenshot: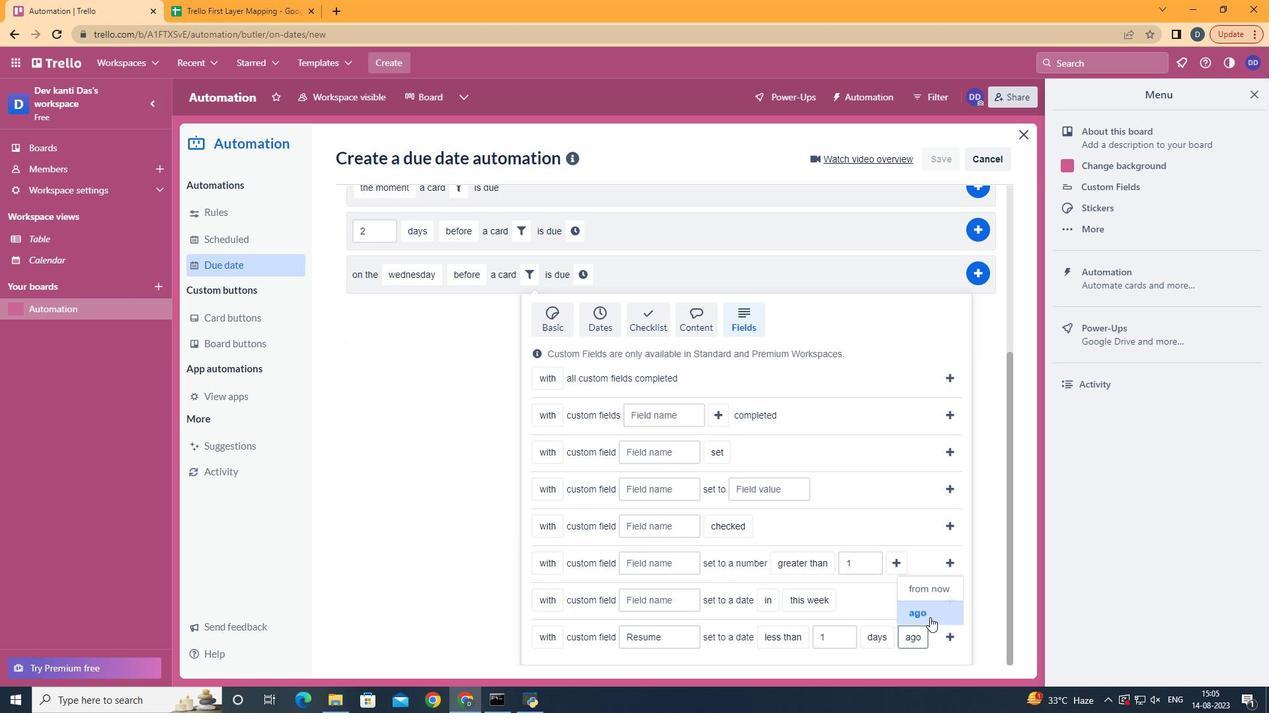 
Action: Mouse moved to (956, 638)
Screenshot: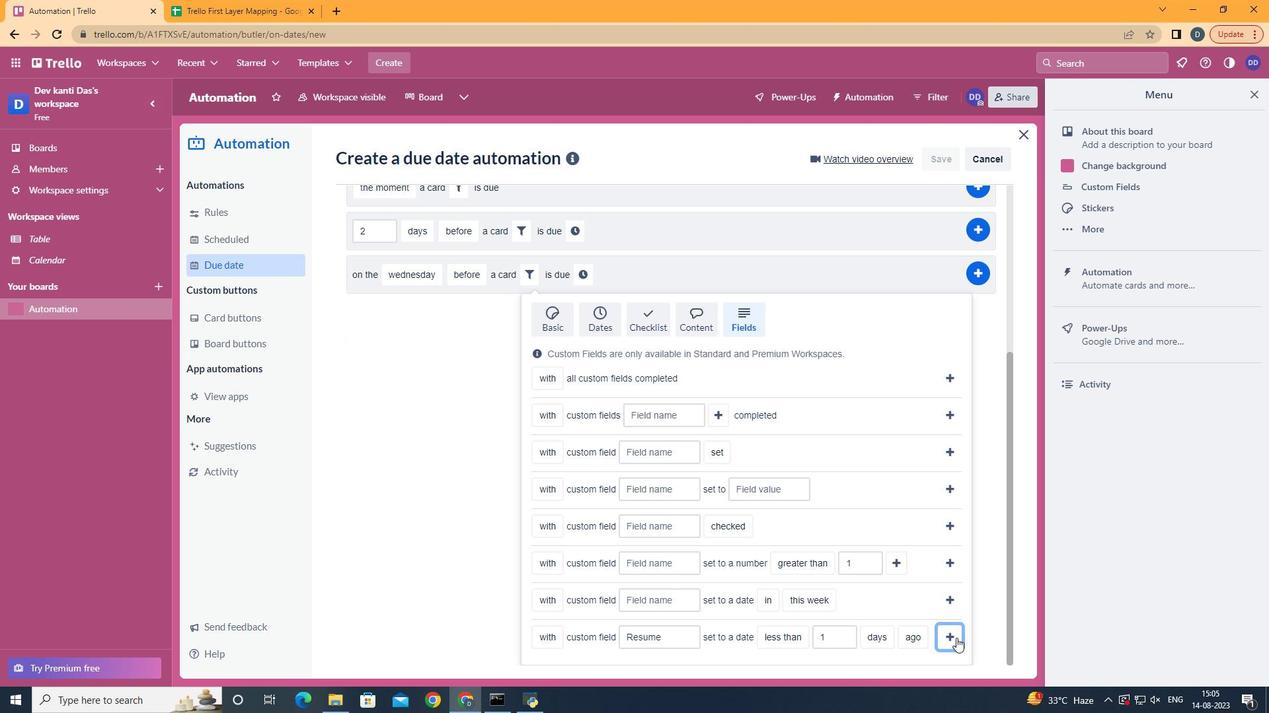 
Action: Mouse pressed left at (956, 638)
Screenshot: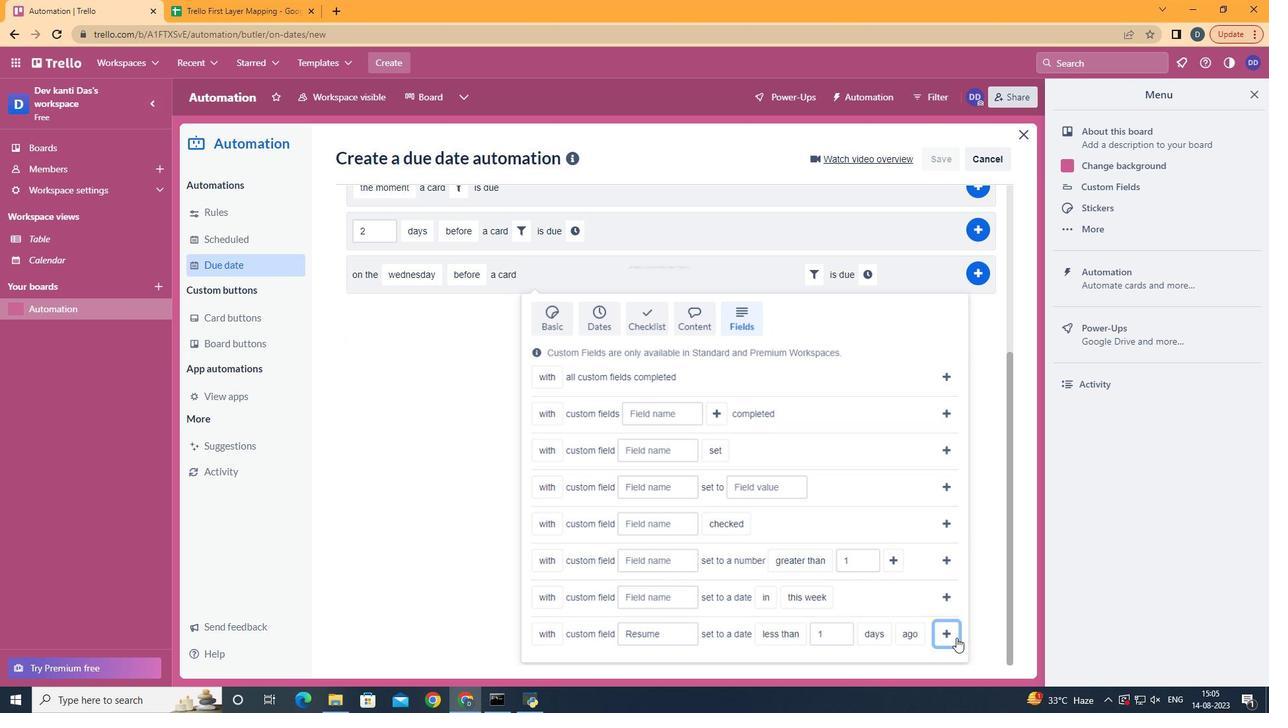 
Action: Mouse moved to (871, 522)
Screenshot: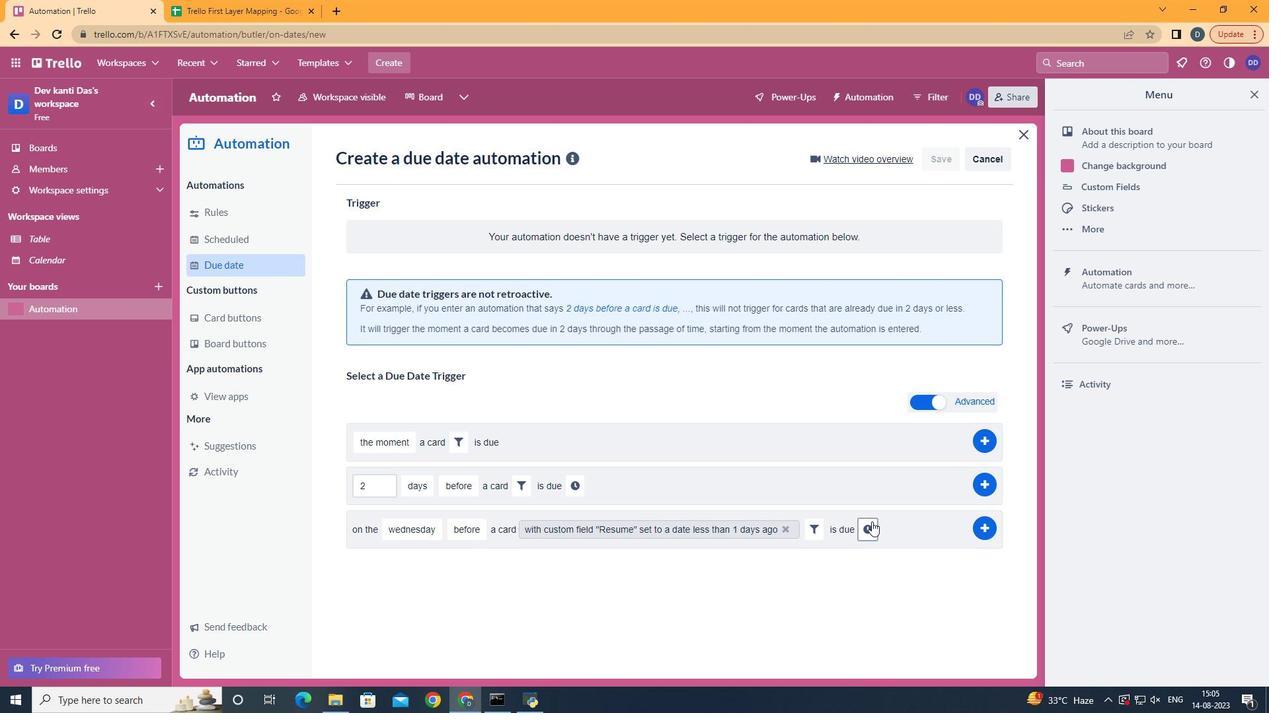 
Action: Mouse pressed left at (871, 522)
Screenshot: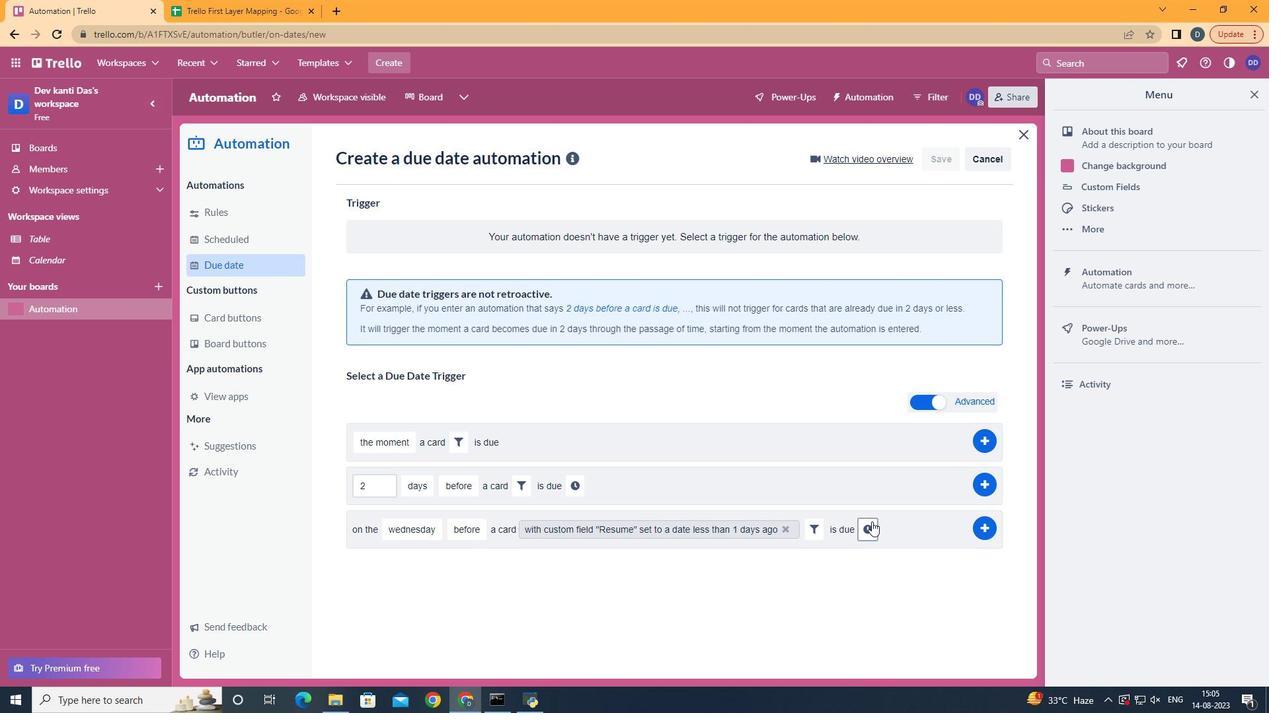 
Action: Mouse moved to (401, 553)
Screenshot: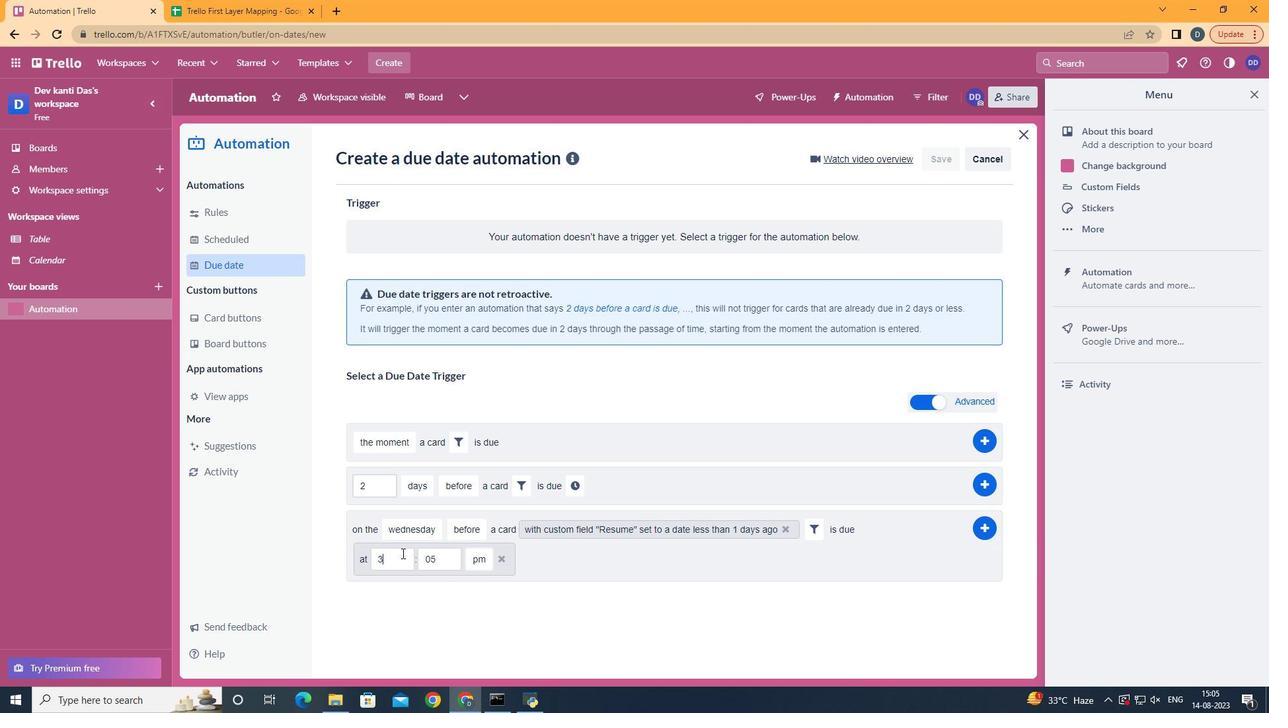 
Action: Mouse pressed left at (401, 553)
Screenshot: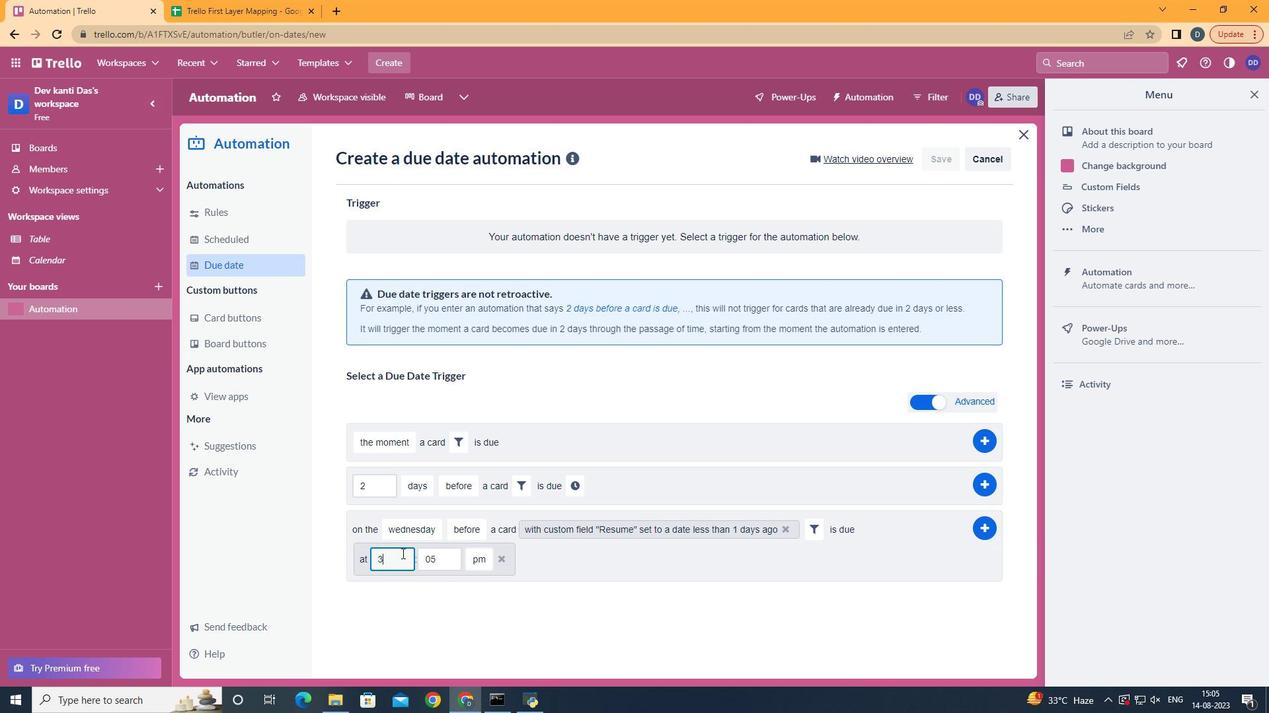 
Action: Key pressed <Key.backspace>11
Screenshot: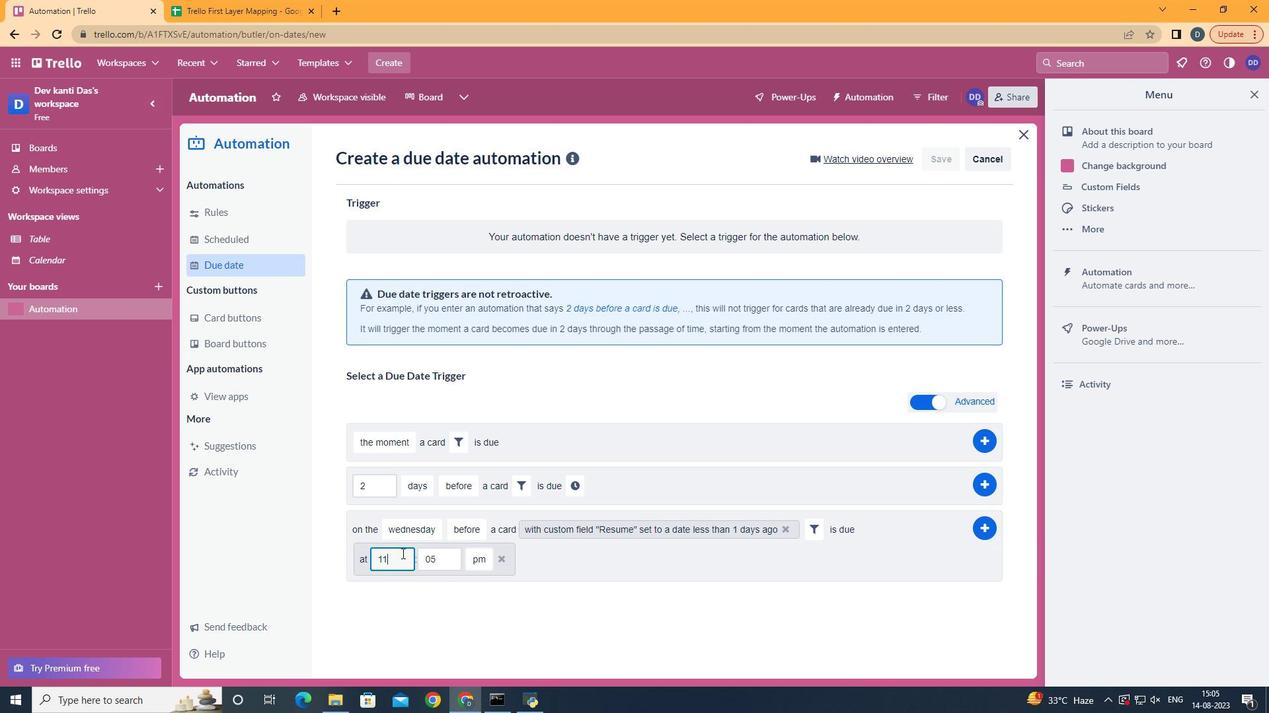 
Action: Mouse moved to (438, 561)
Screenshot: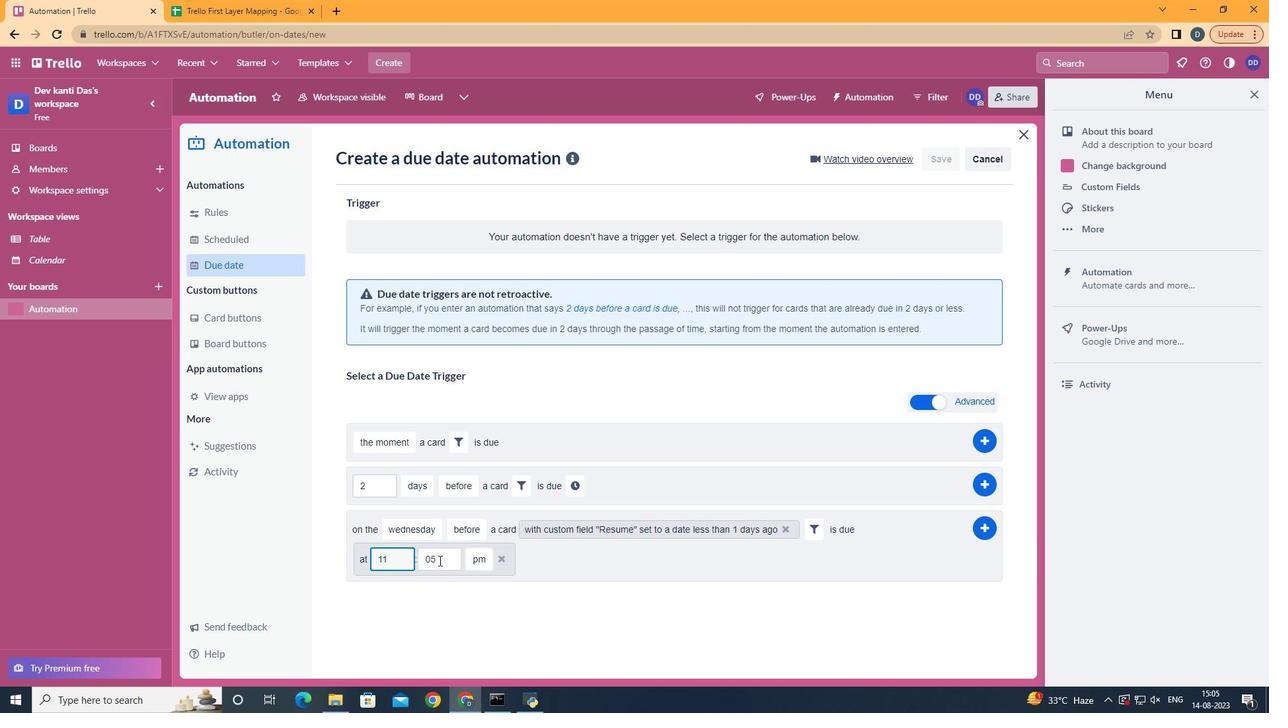 
Action: Mouse pressed left at (438, 561)
Screenshot: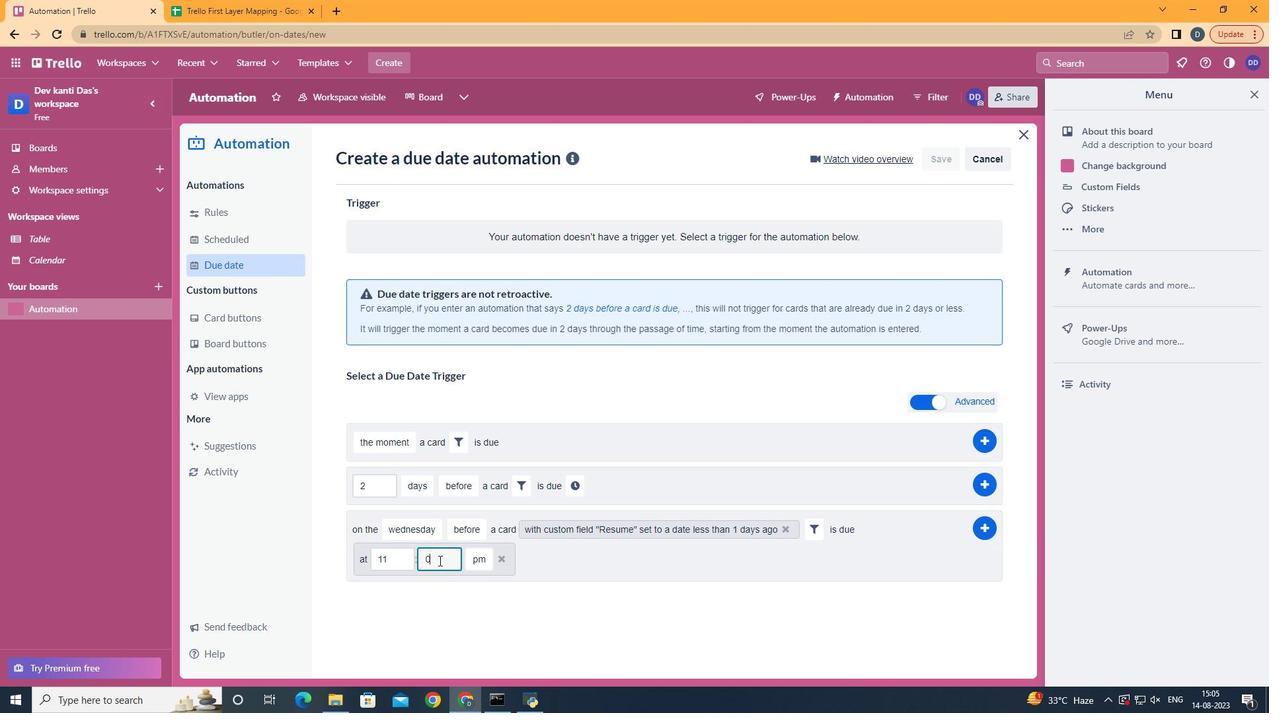 
Action: Key pressed <Key.backspace>0
Screenshot: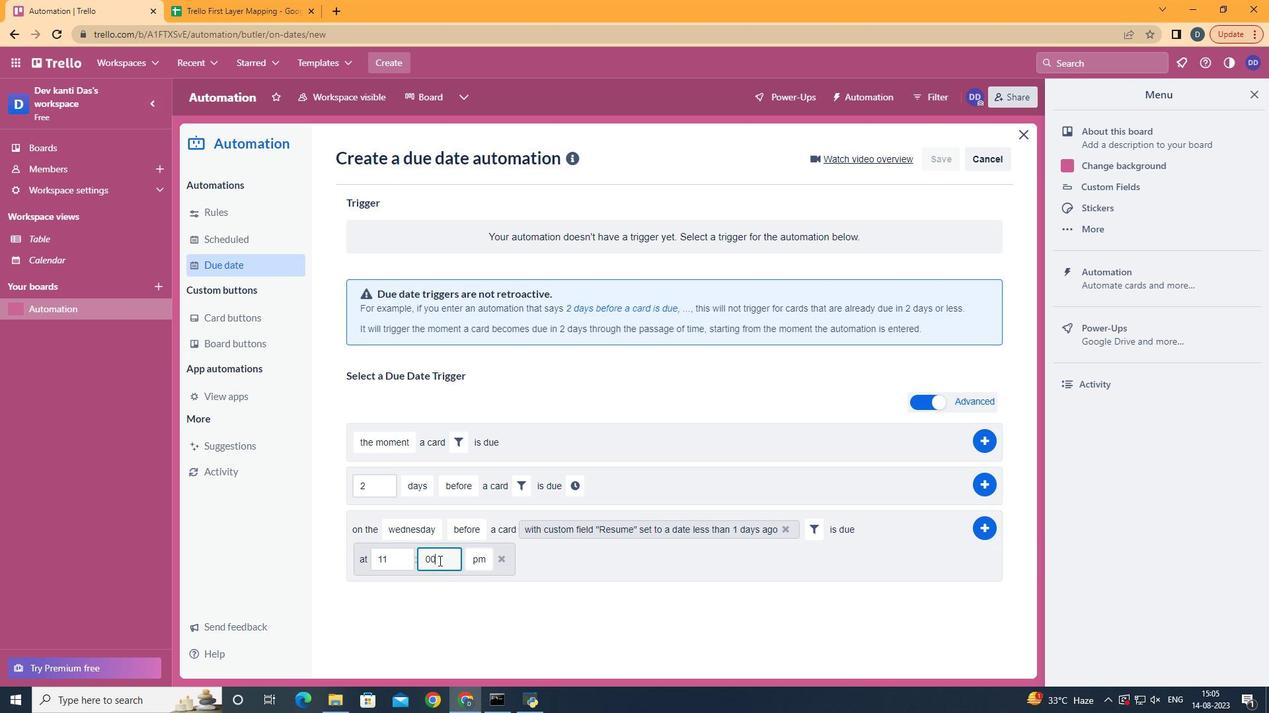 
Action: Mouse moved to (474, 576)
Screenshot: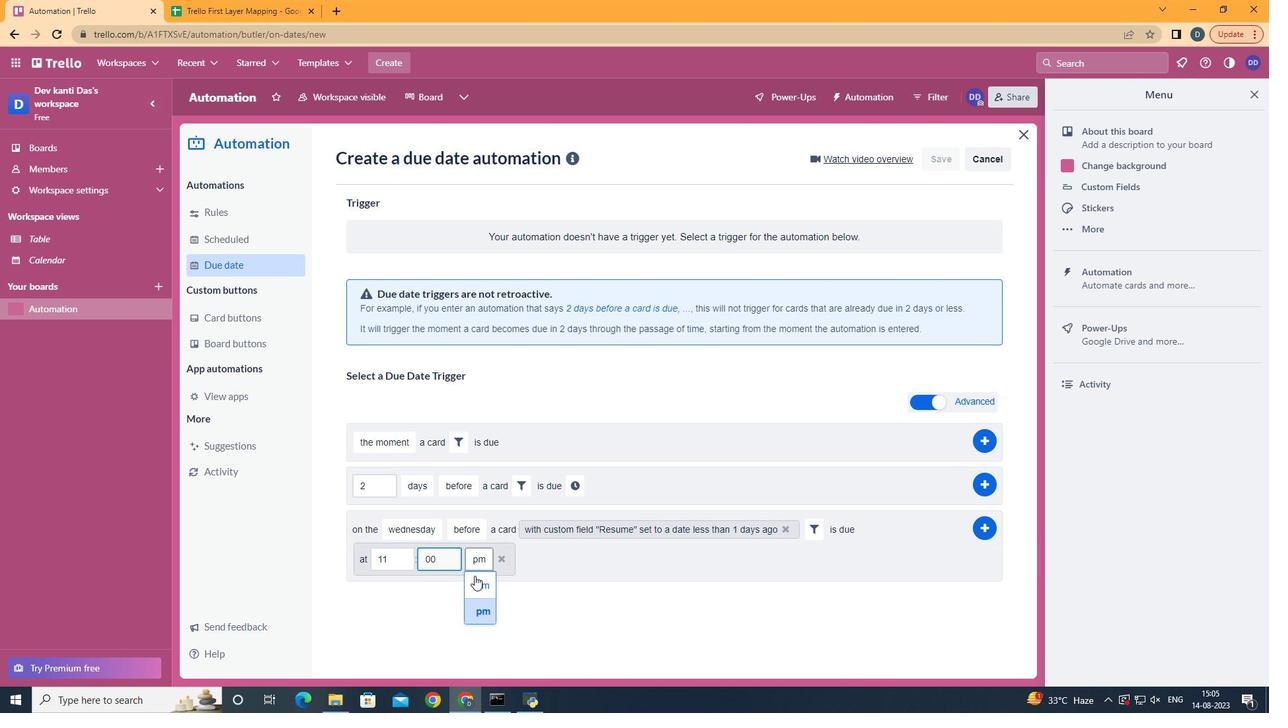 
Action: Mouse pressed left at (474, 576)
Screenshot: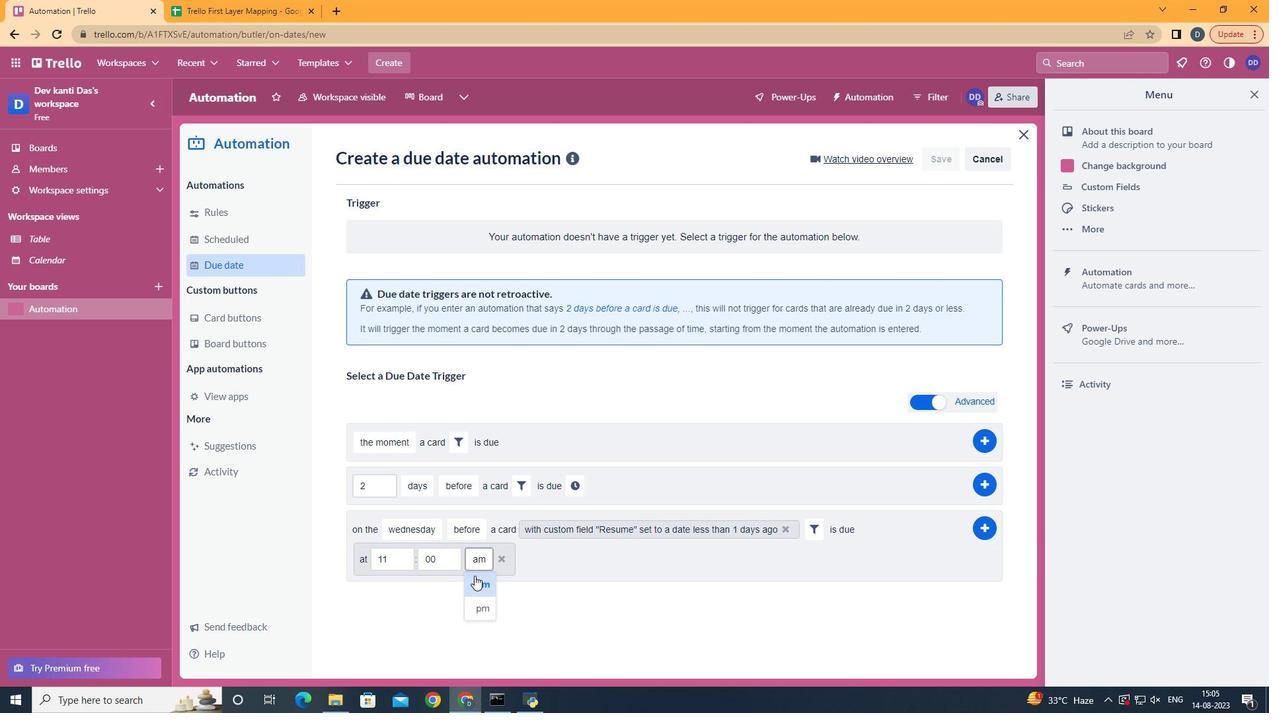 
Action: Mouse moved to (992, 533)
Screenshot: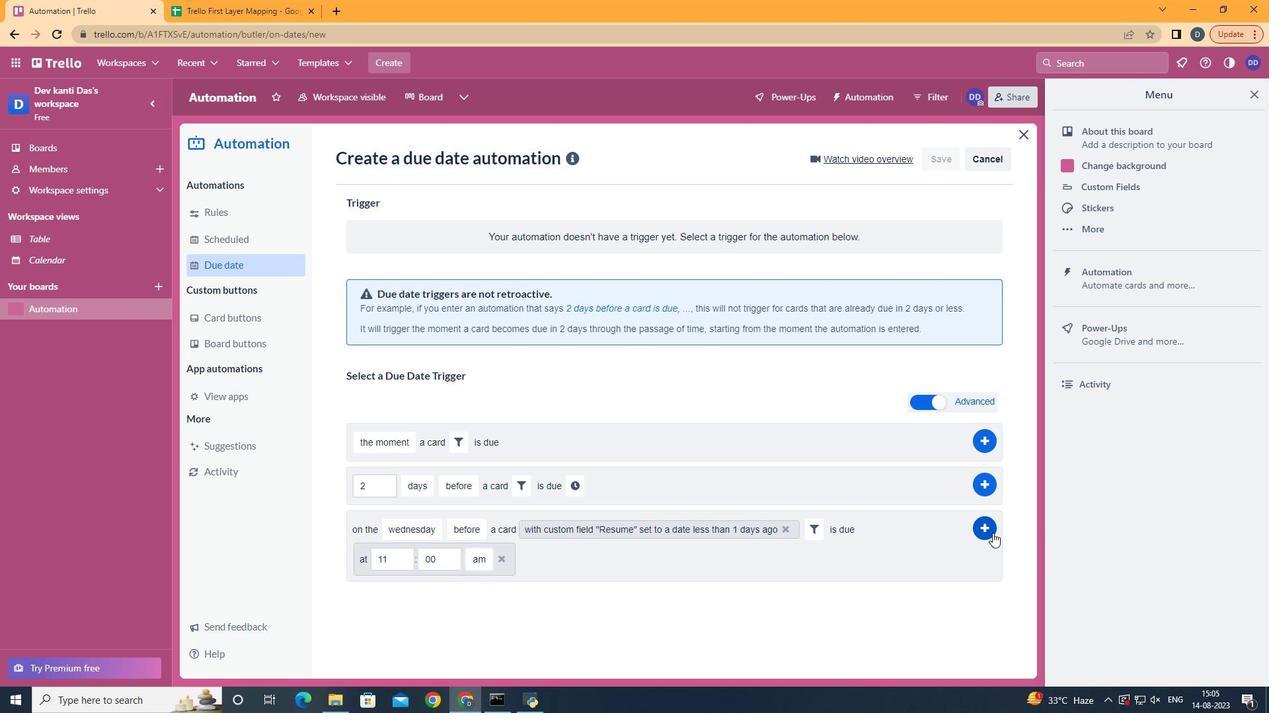 
Action: Mouse pressed left at (992, 533)
Screenshot: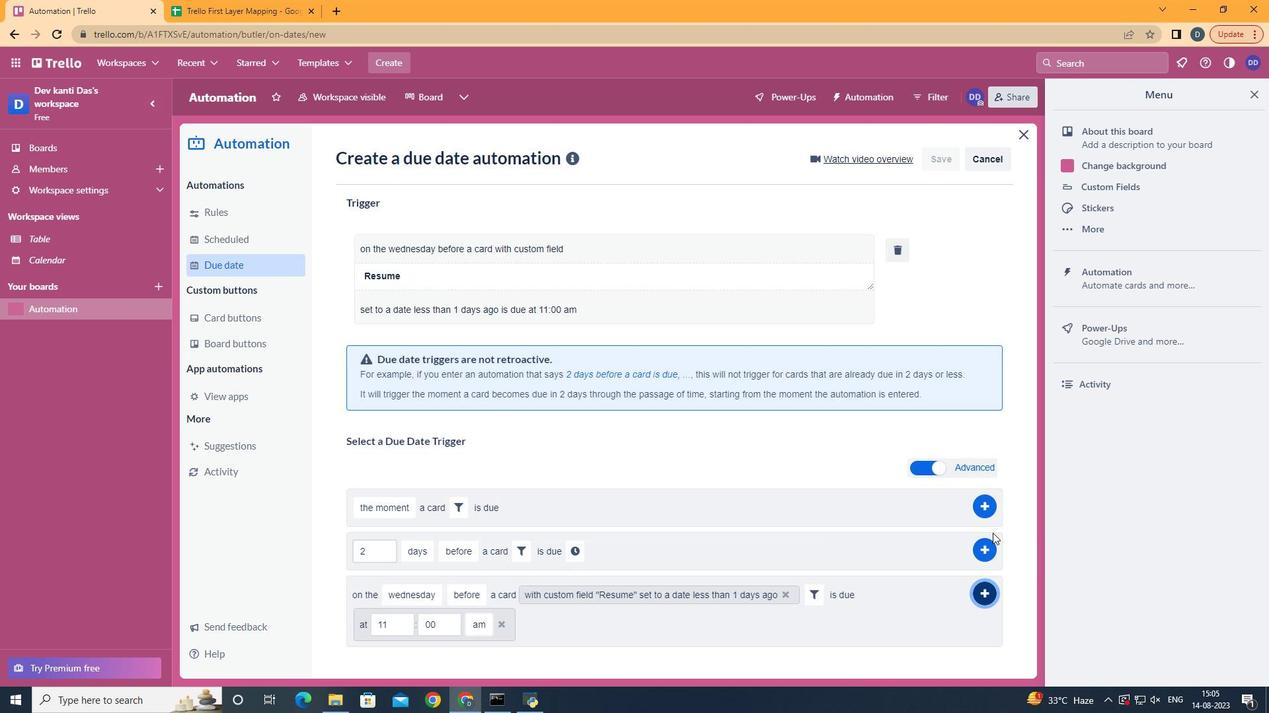 
